 Task: Find connections with filter location Mansfield with filter topic #Genderwith filter profile language French with filter current company Orient Electric with filter school LISAA - L'Institut Supérieur des Arts Appliqués. with filter industry Turned Products and Fastener Manufacturing with filter service category Interaction Design with filter keywords title Cruise Ship Attendant
Action: Mouse moved to (561, 93)
Screenshot: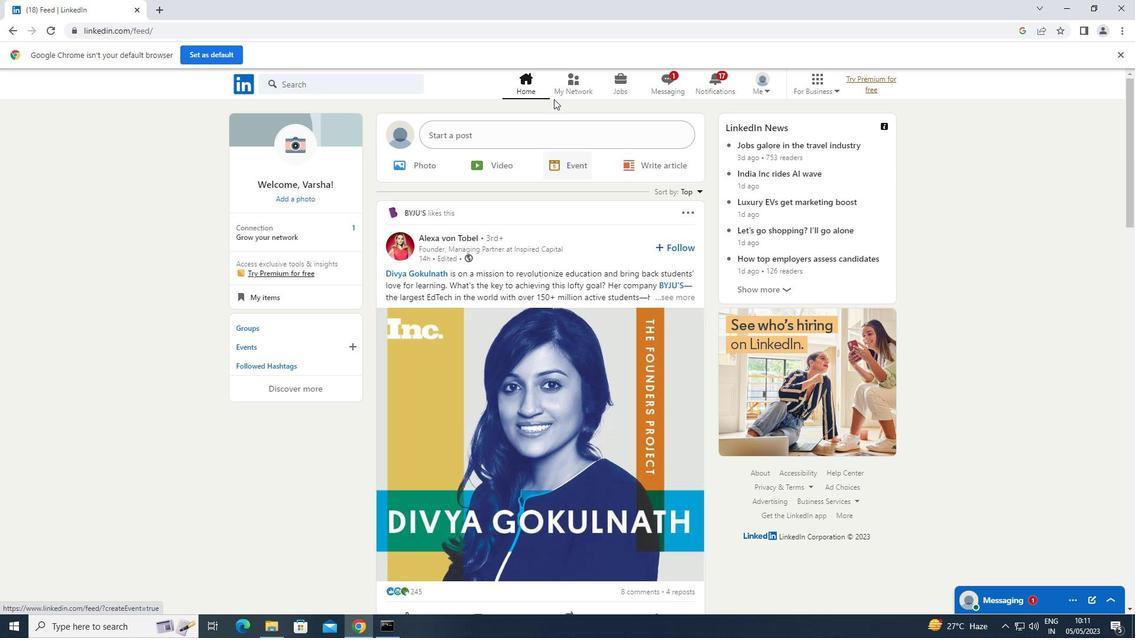 
Action: Mouse pressed left at (561, 93)
Screenshot: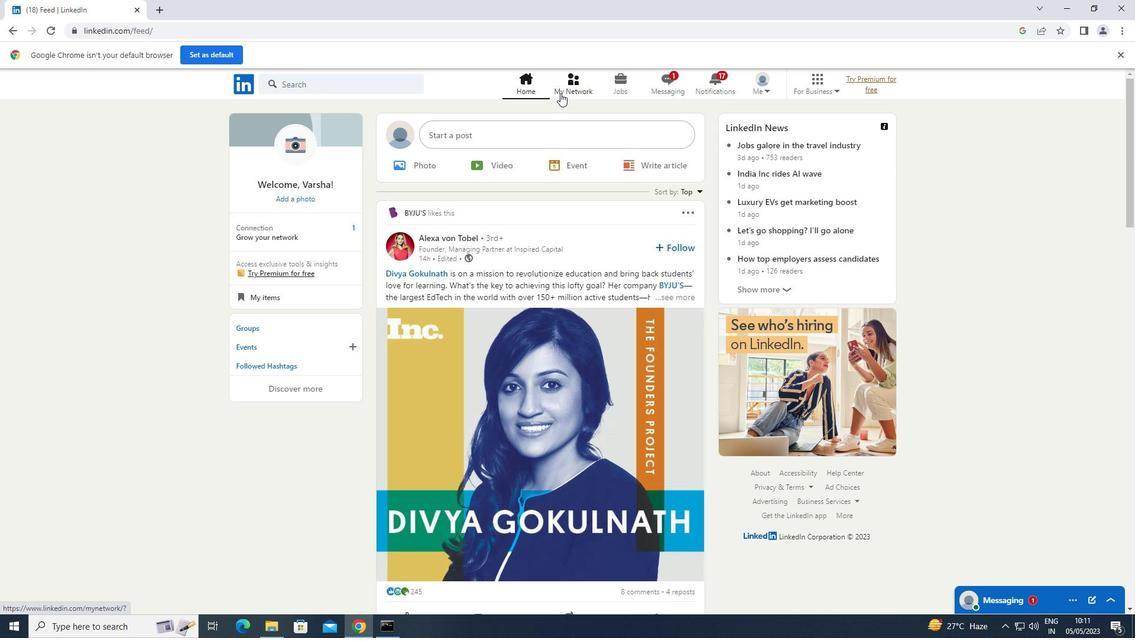 
Action: Mouse moved to (319, 149)
Screenshot: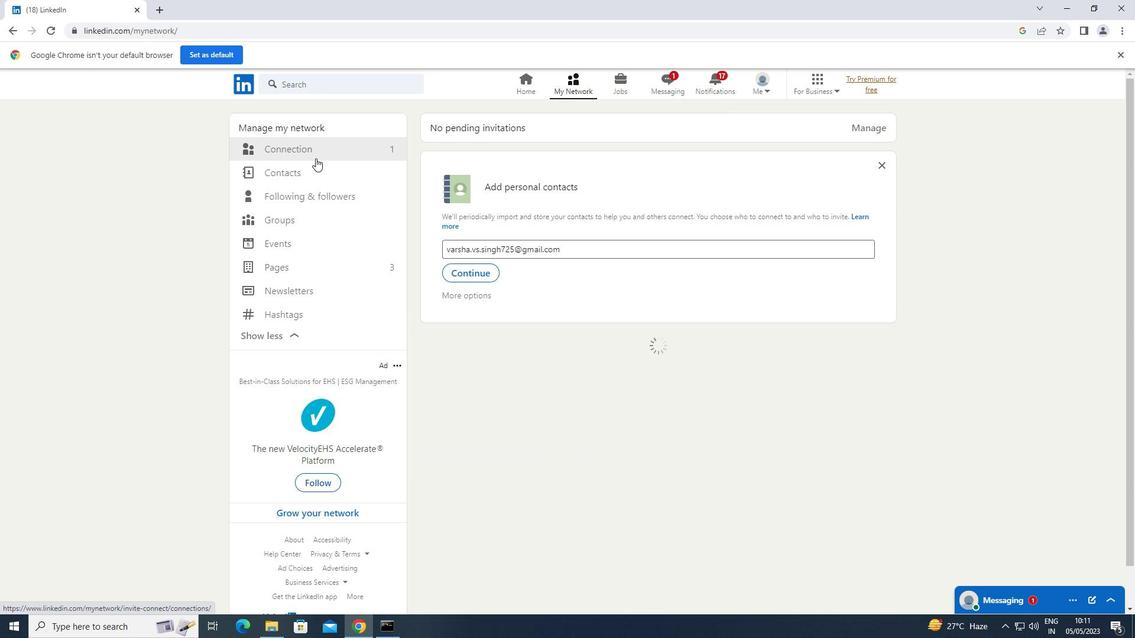 
Action: Mouse pressed left at (319, 149)
Screenshot: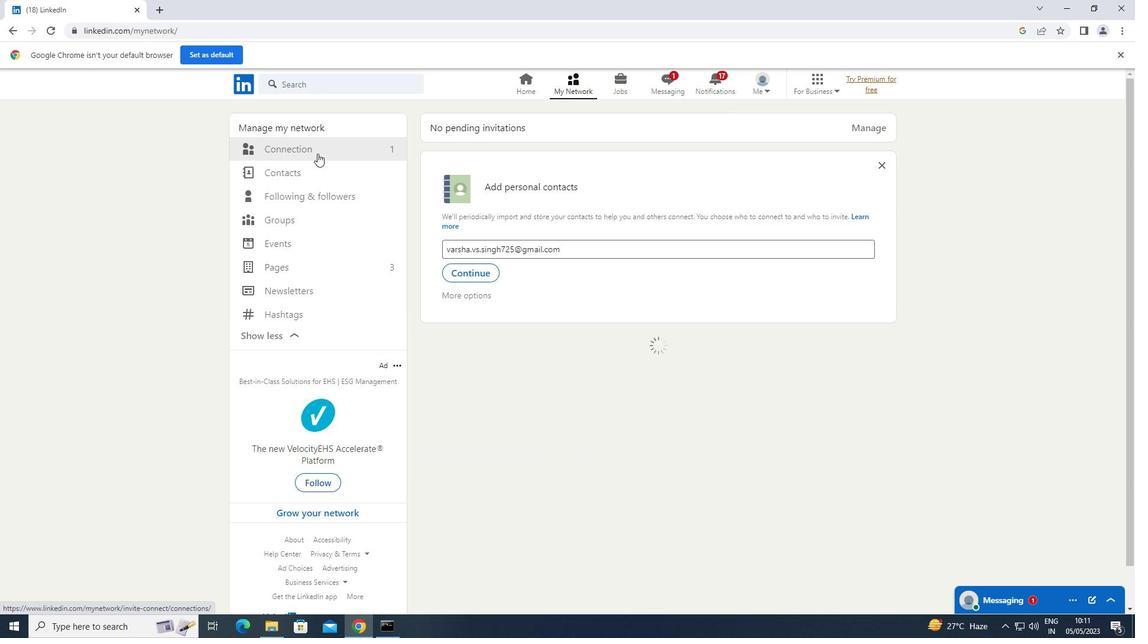 
Action: Mouse moved to (664, 152)
Screenshot: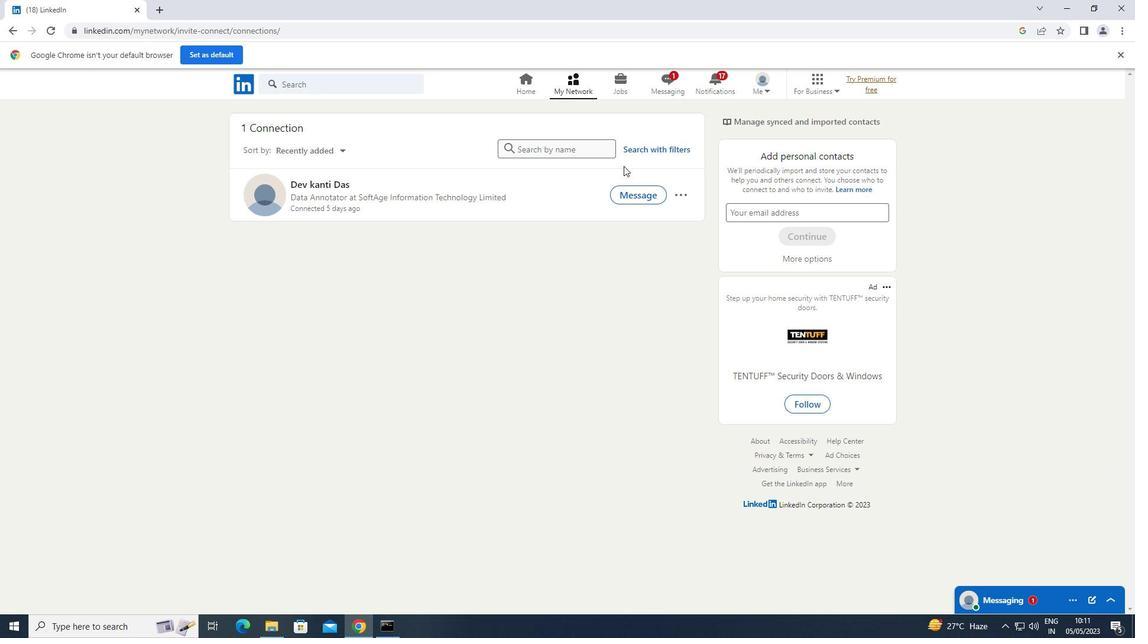 
Action: Mouse pressed left at (664, 152)
Screenshot: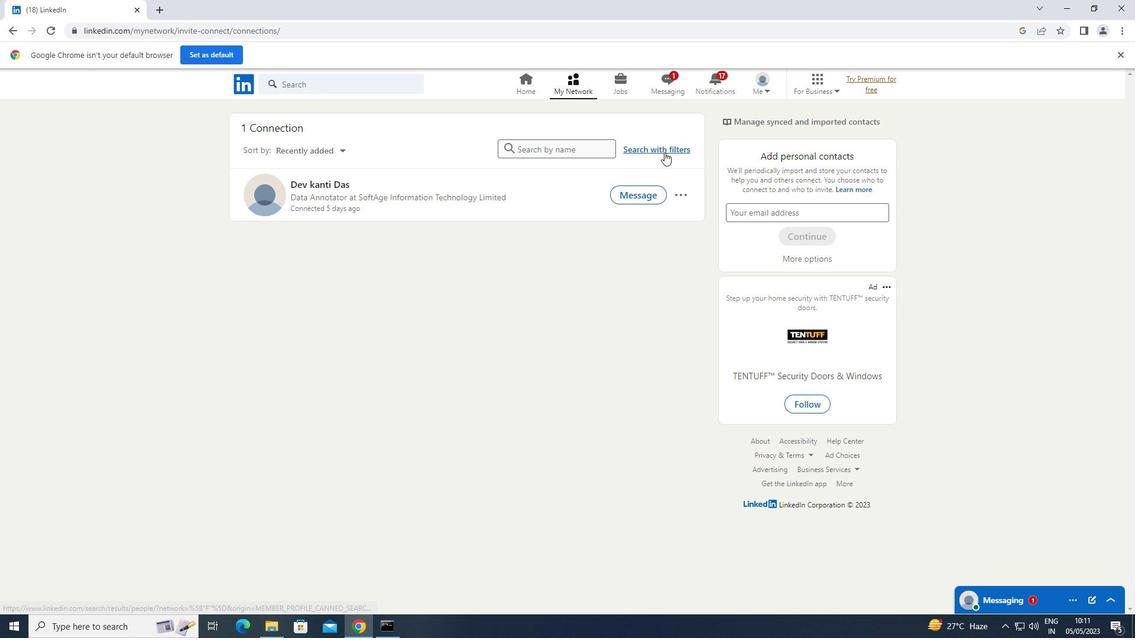 
Action: Mouse moved to (615, 119)
Screenshot: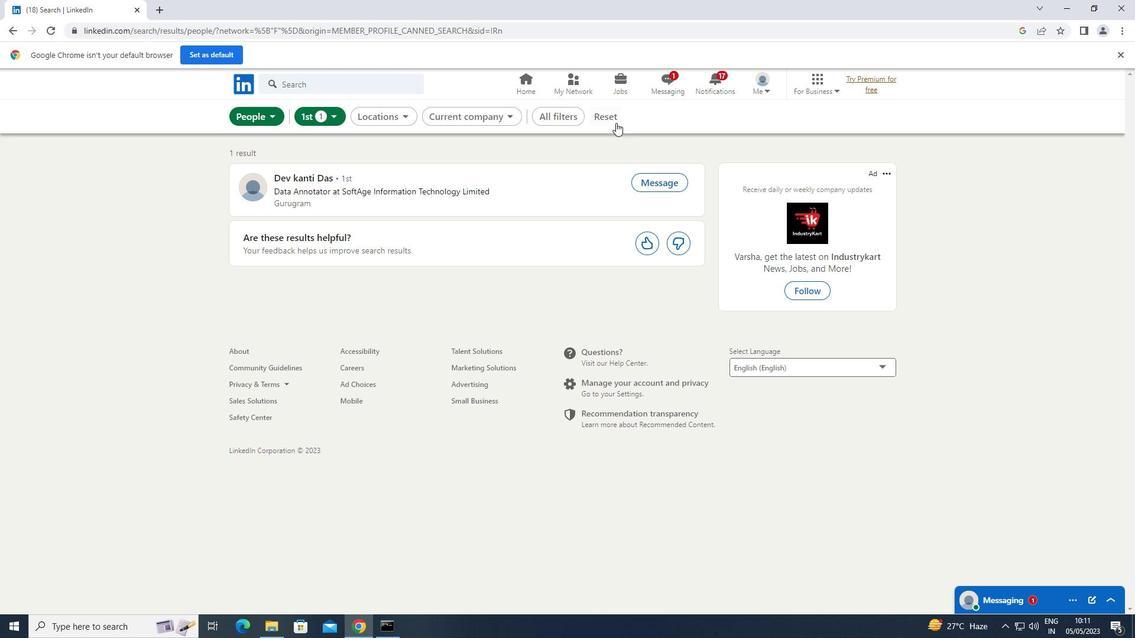 
Action: Mouse pressed left at (615, 119)
Screenshot: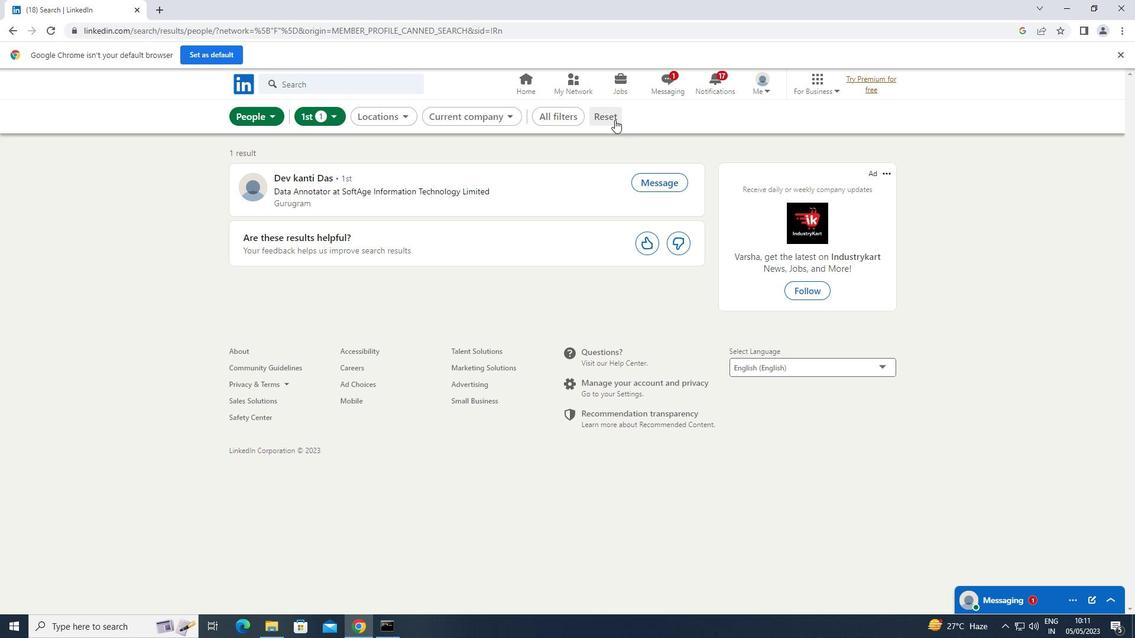 
Action: Mouse moved to (592, 120)
Screenshot: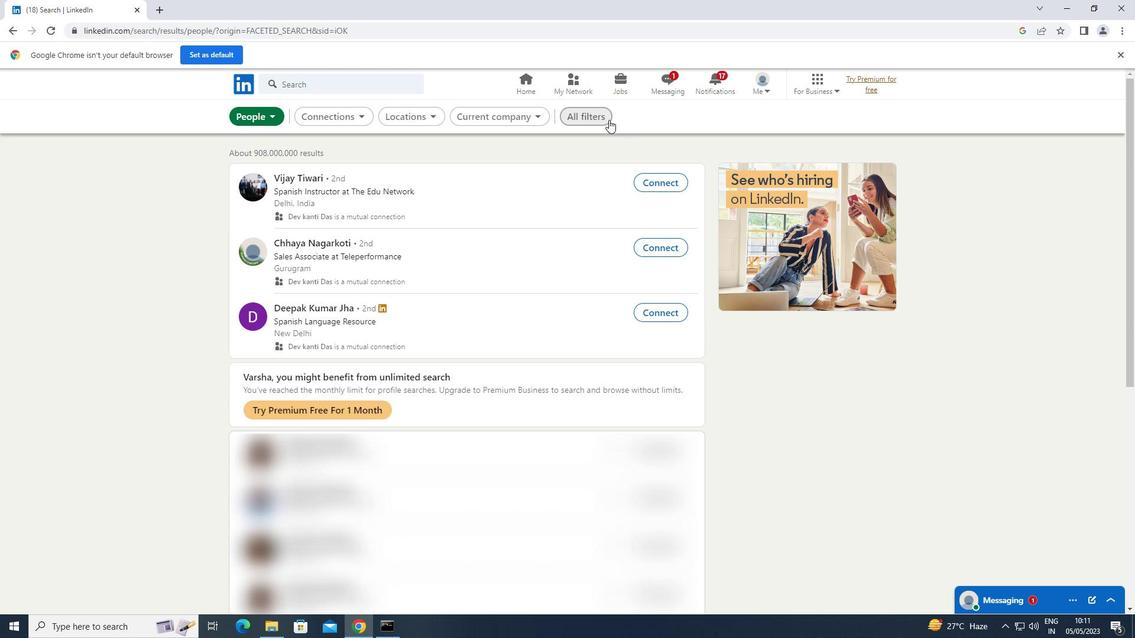 
Action: Mouse pressed left at (592, 120)
Screenshot: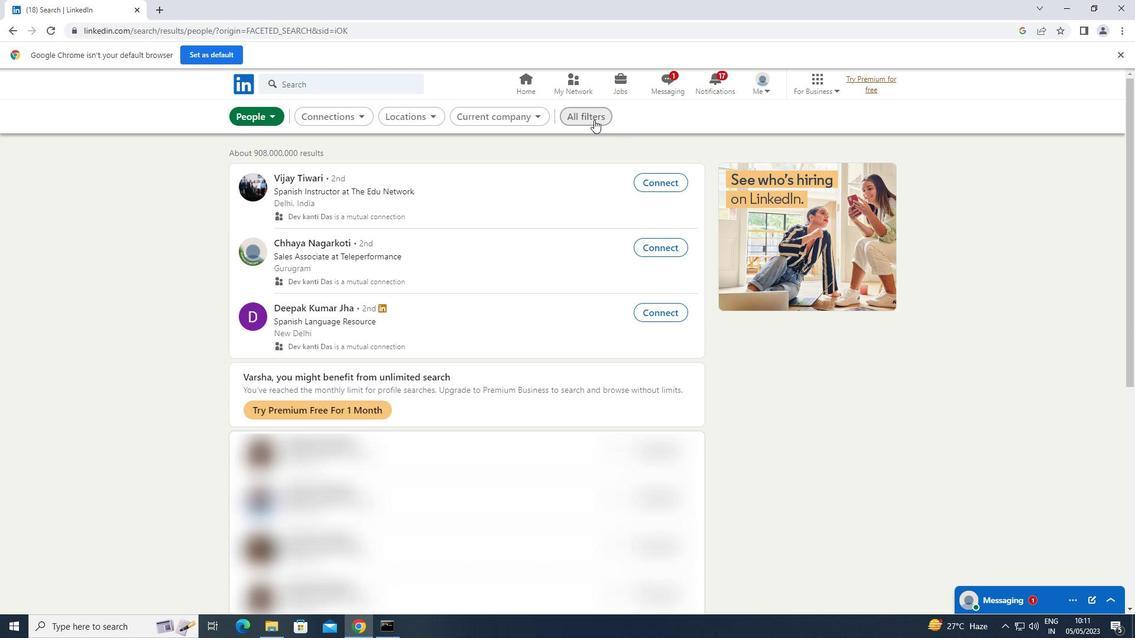 
Action: Mouse moved to (790, 264)
Screenshot: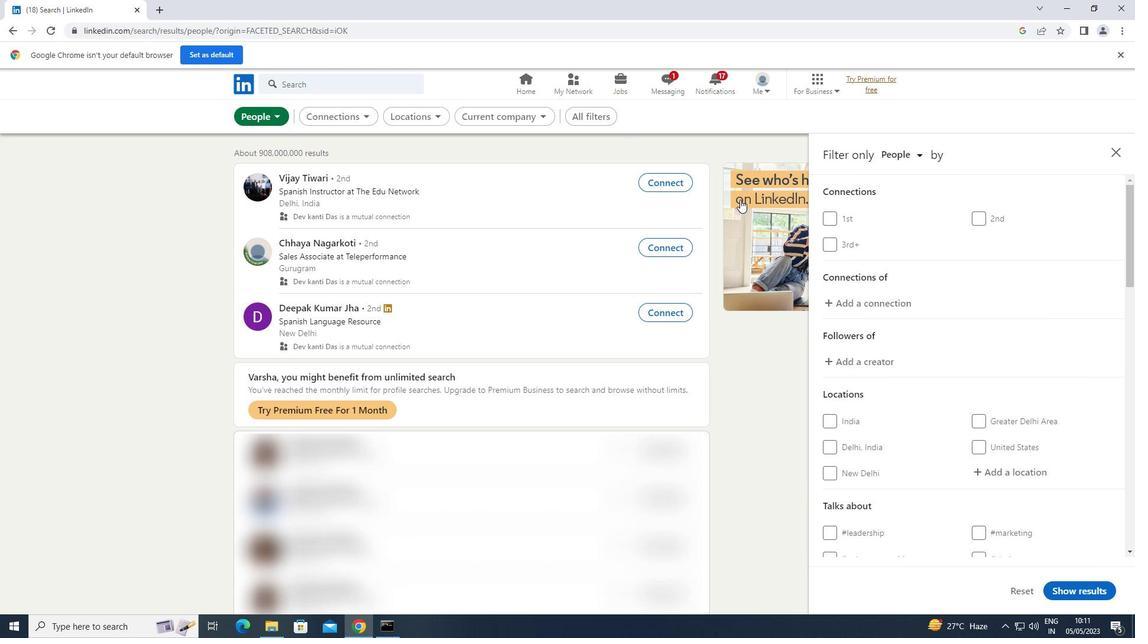 
Action: Mouse scrolled (790, 263) with delta (0, 0)
Screenshot: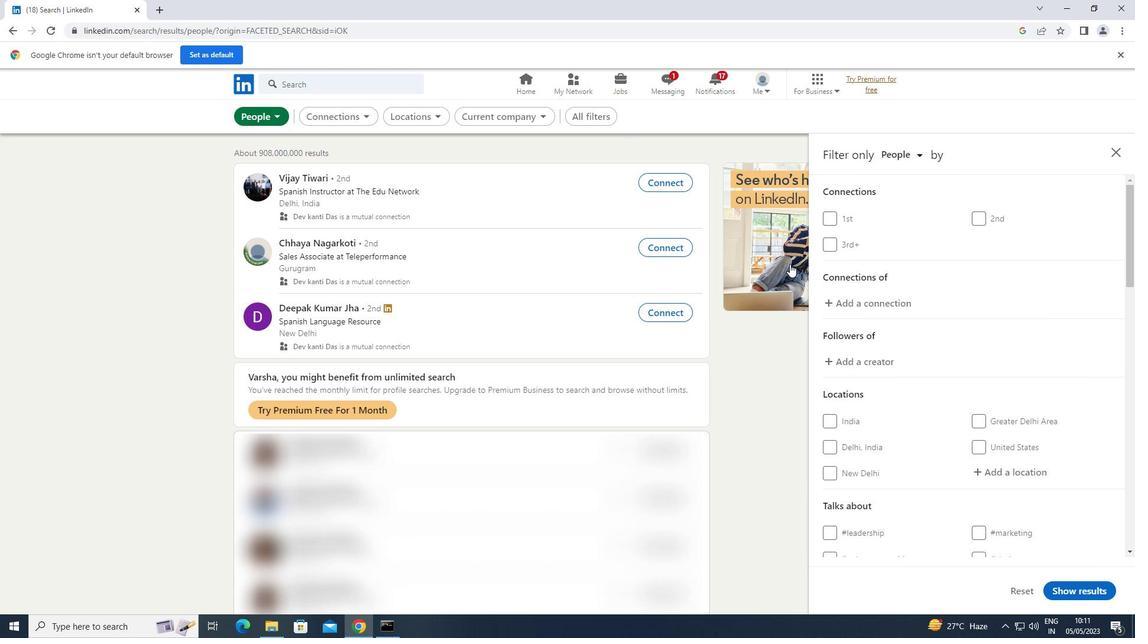 
Action: Mouse scrolled (790, 263) with delta (0, 0)
Screenshot: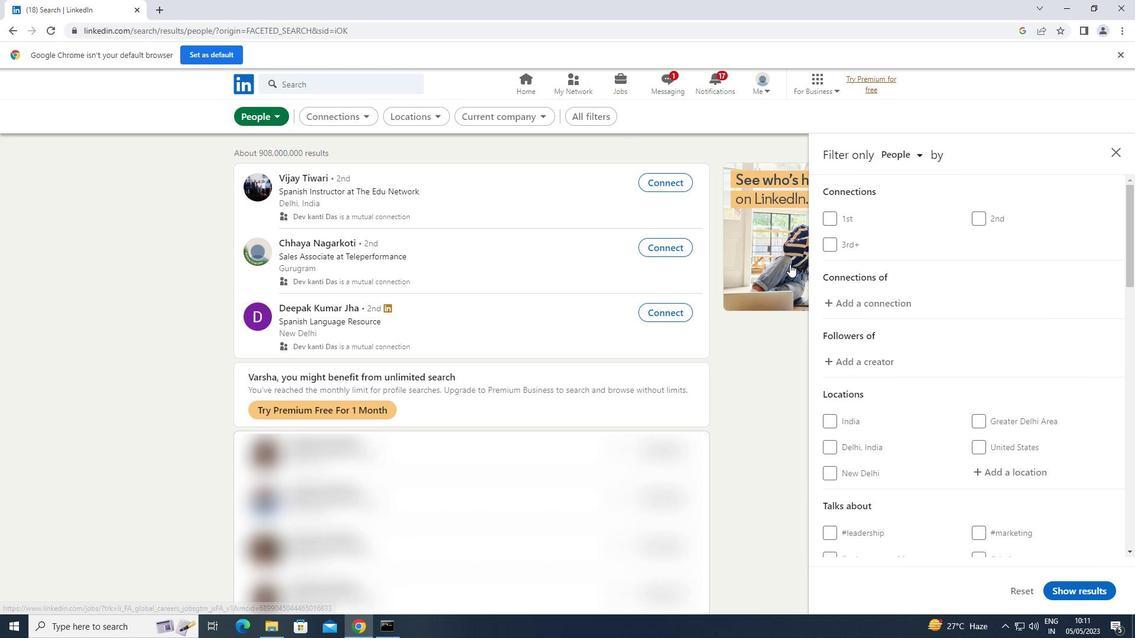 
Action: Mouse moved to (1009, 474)
Screenshot: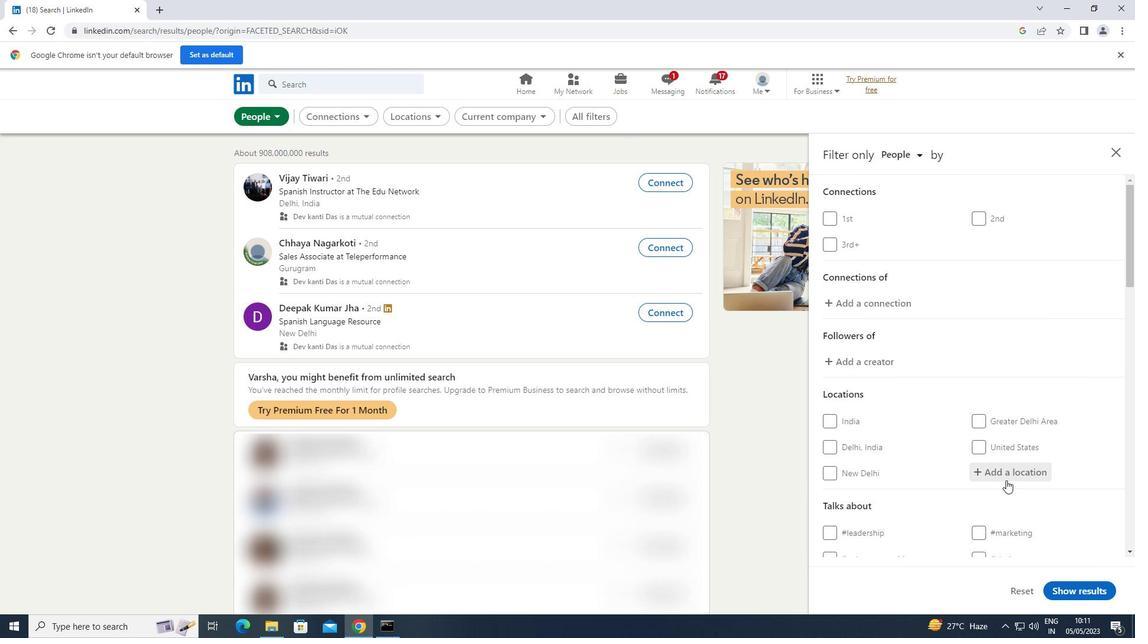 
Action: Mouse pressed left at (1009, 474)
Screenshot: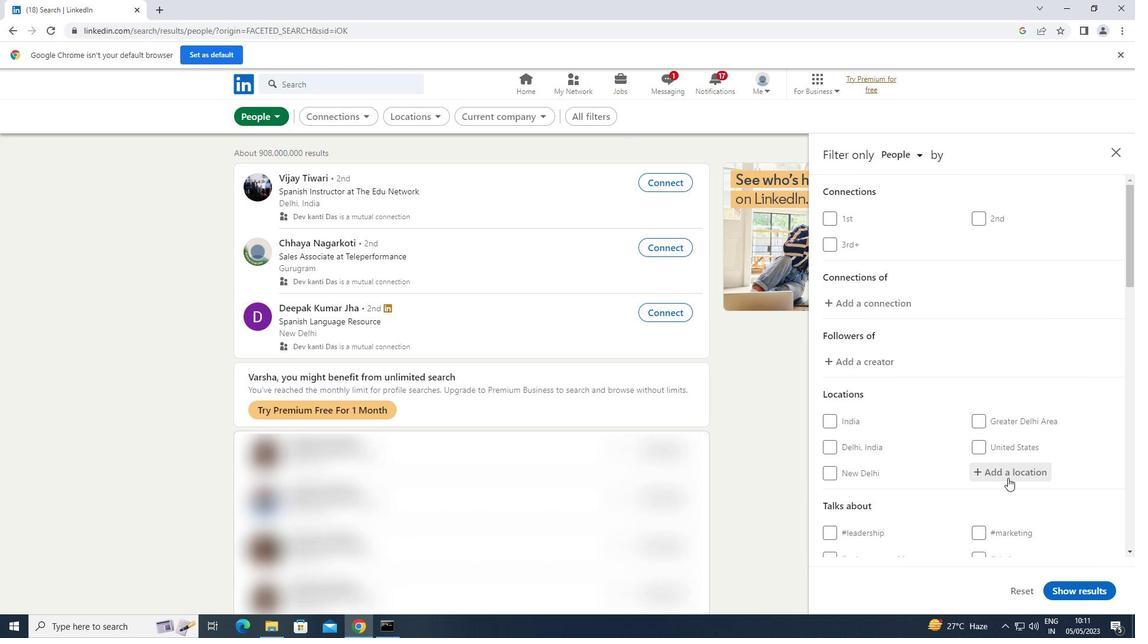 
Action: Key pressed <Key.shift>MANSFIELD
Screenshot: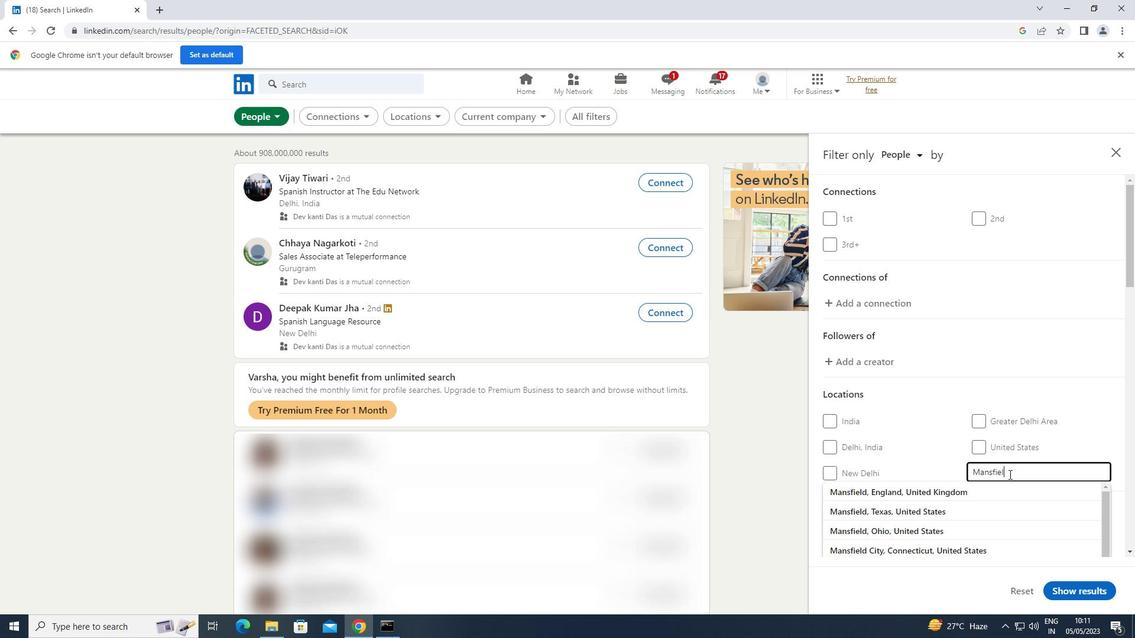 
Action: Mouse scrolled (1009, 474) with delta (0, 0)
Screenshot: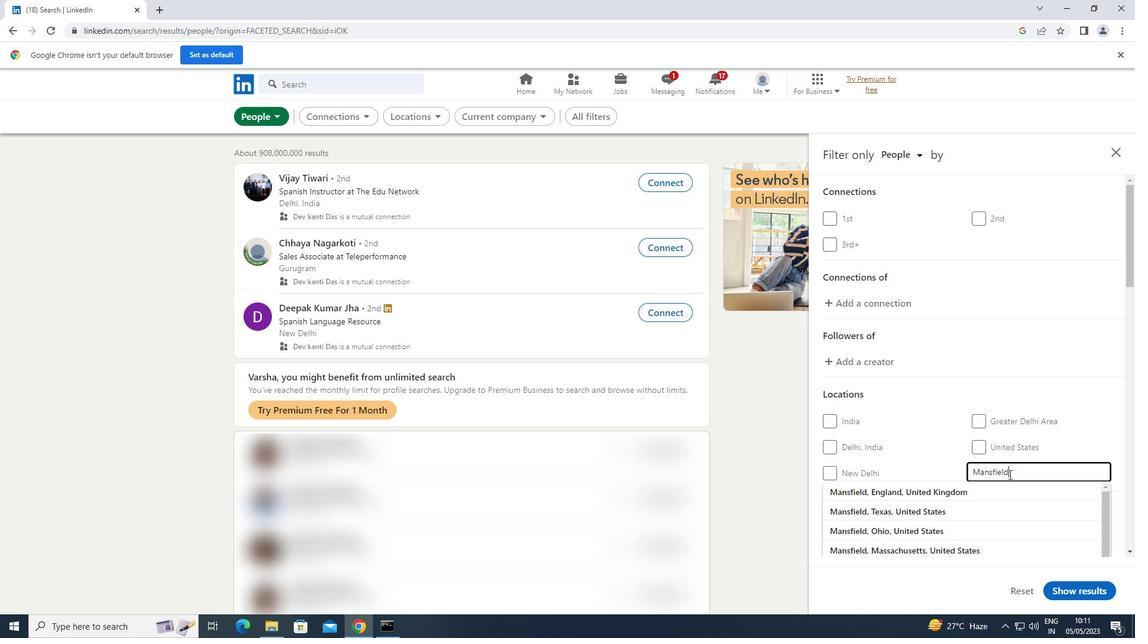 
Action: Mouse scrolled (1009, 474) with delta (0, 0)
Screenshot: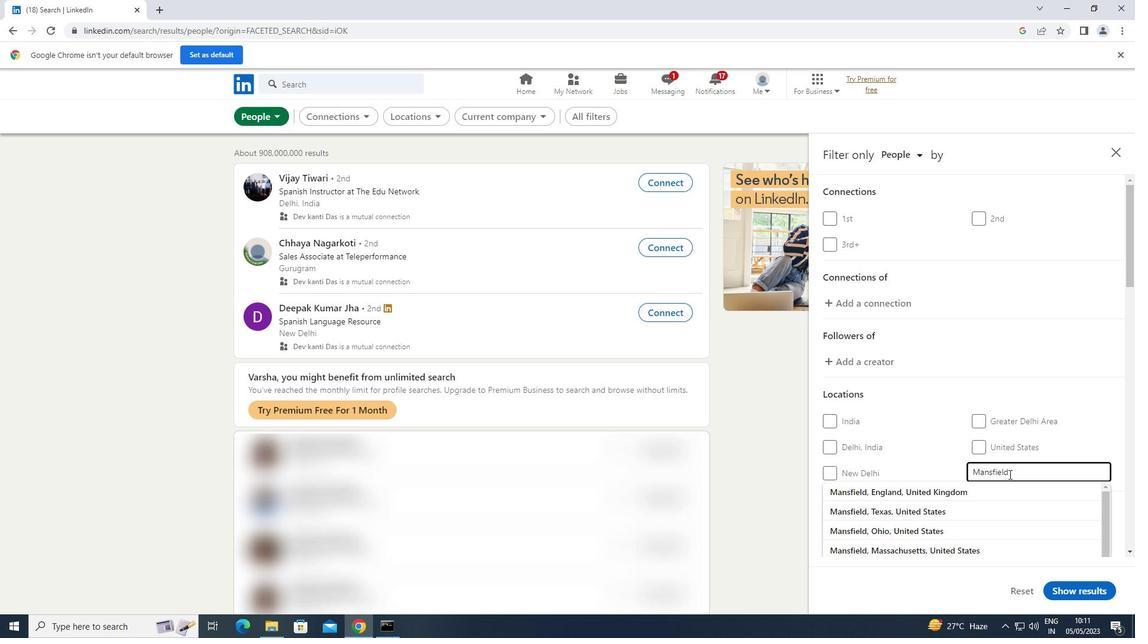 
Action: Key pressed <Key.enter>
Screenshot: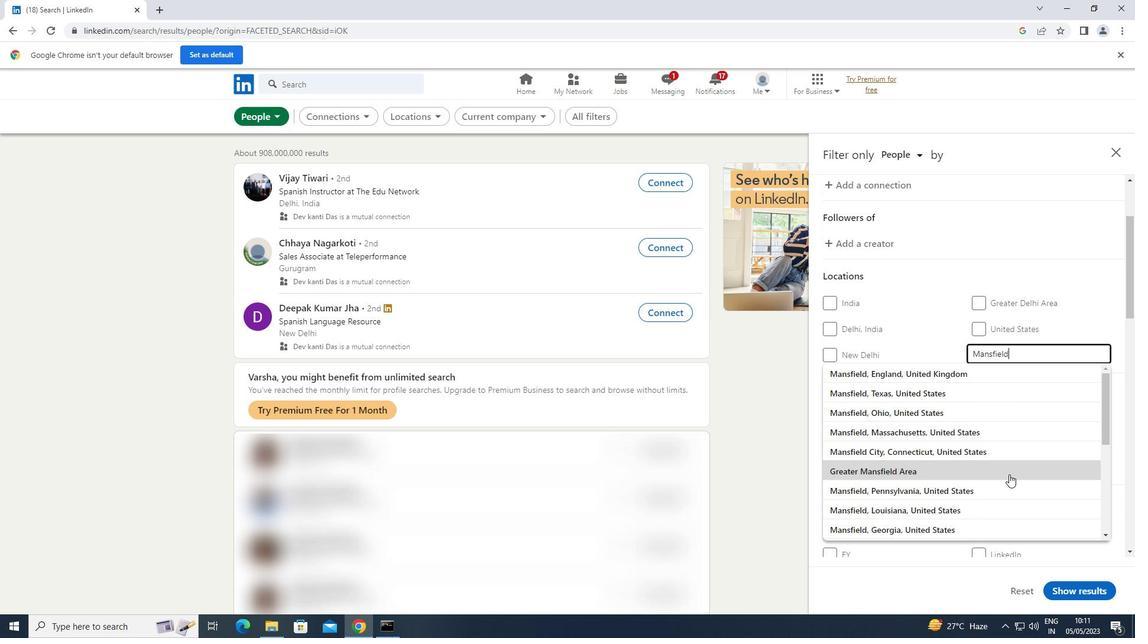 
Action: Mouse pressed left at (1009, 474)
Screenshot: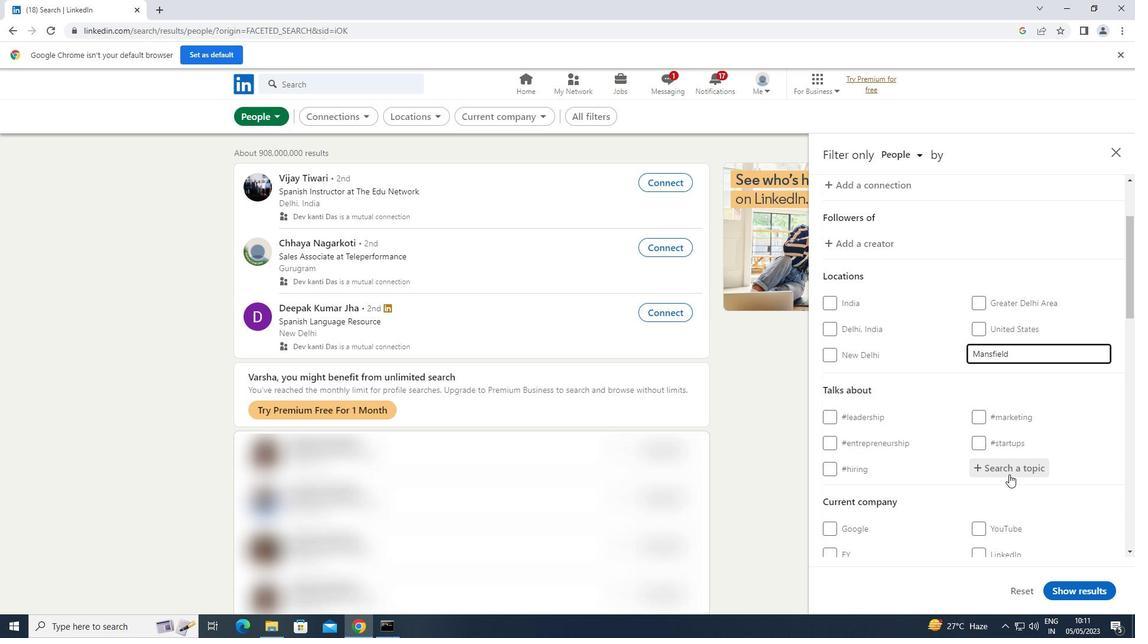 
Action: Key pressed <Key.shift>#<Key.shift>GENDER
Screenshot: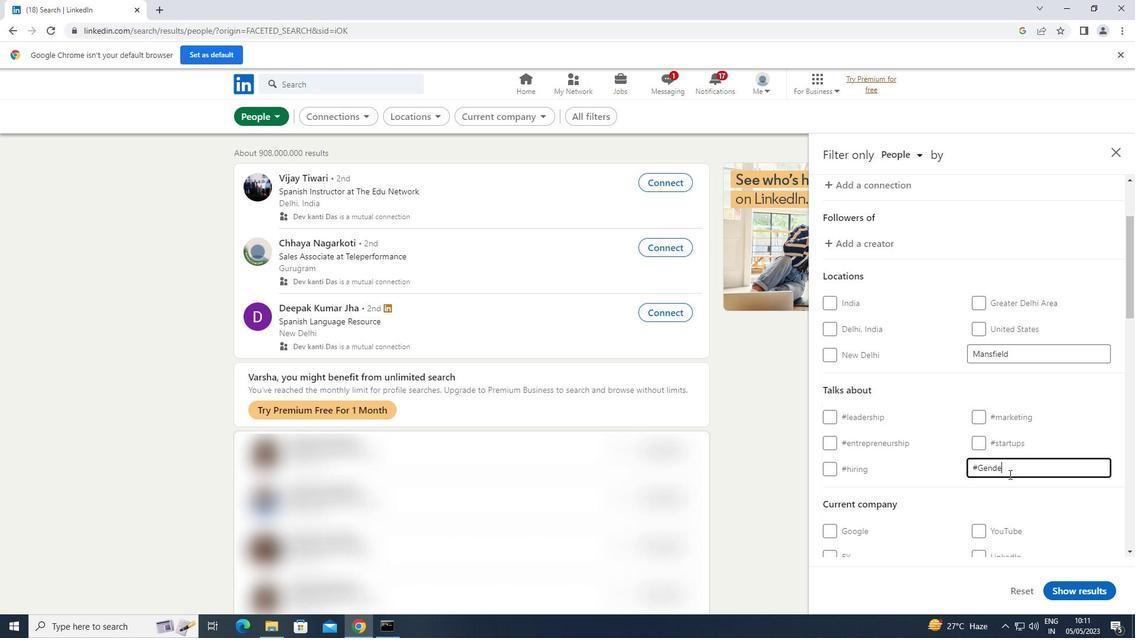 
Action: Mouse scrolled (1009, 474) with delta (0, 0)
Screenshot: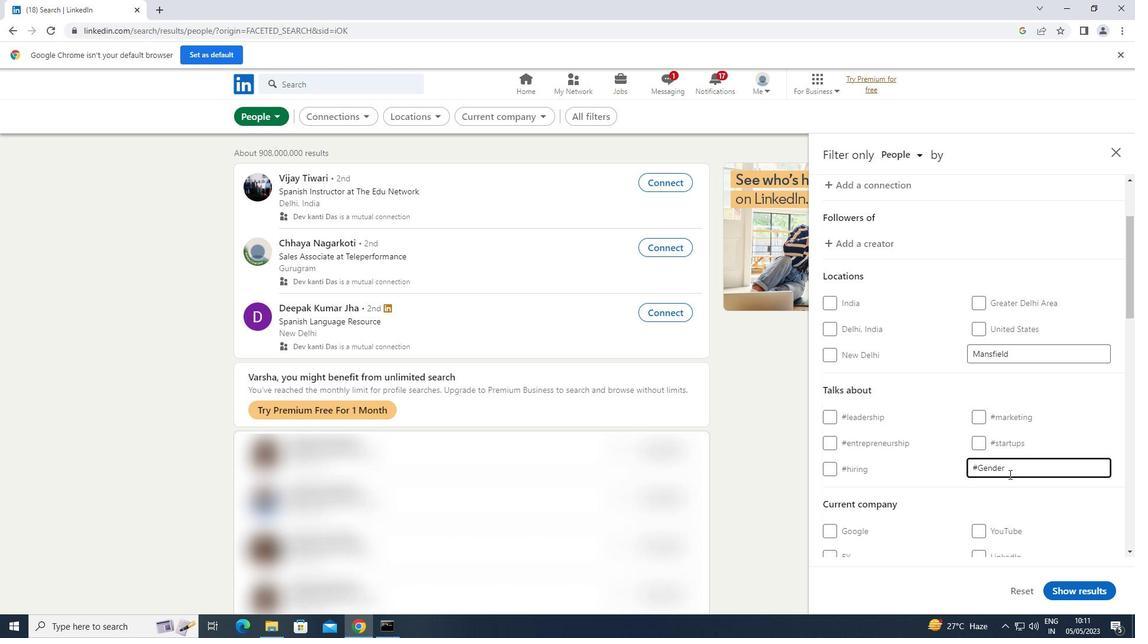 
Action: Mouse scrolled (1009, 474) with delta (0, 0)
Screenshot: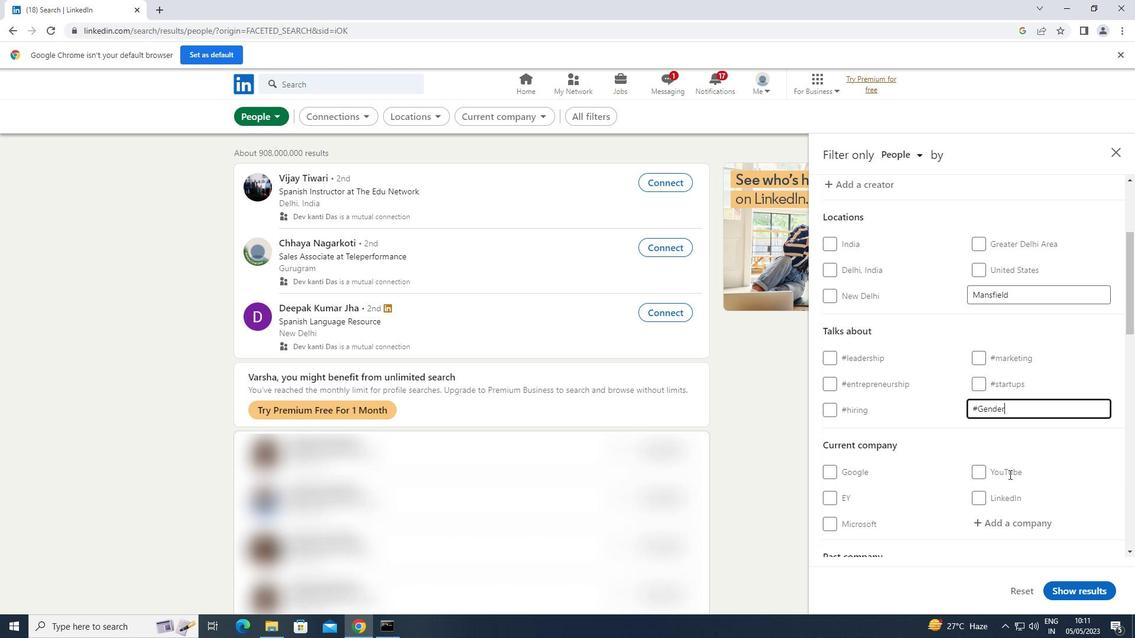 
Action: Mouse scrolled (1009, 474) with delta (0, 0)
Screenshot: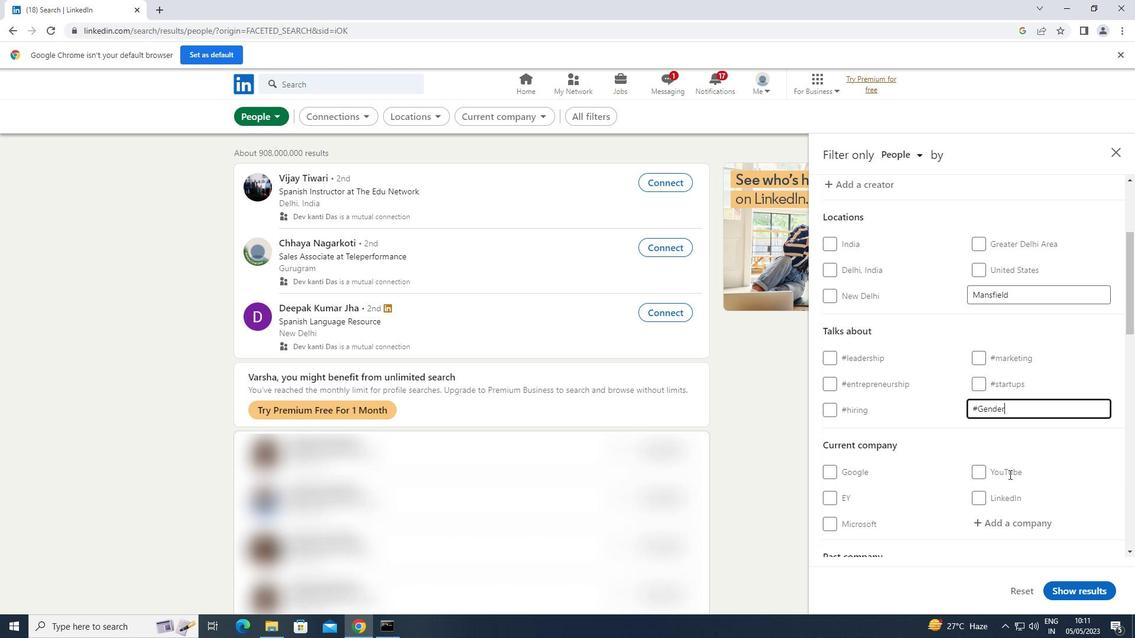 
Action: Mouse scrolled (1009, 474) with delta (0, 0)
Screenshot: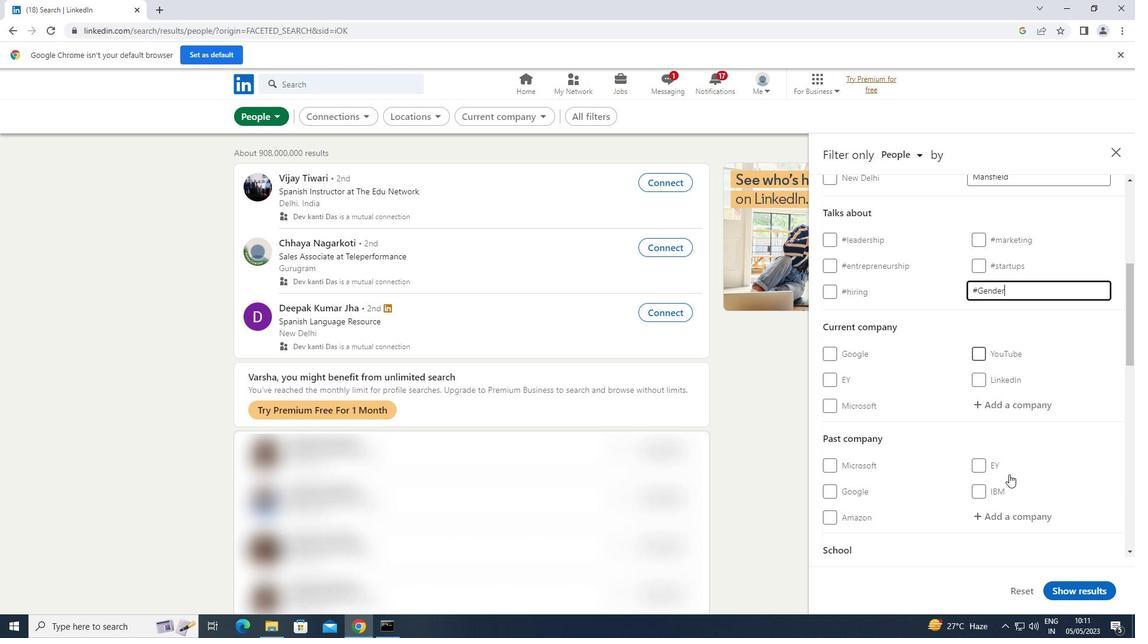 
Action: Mouse scrolled (1009, 474) with delta (0, 0)
Screenshot: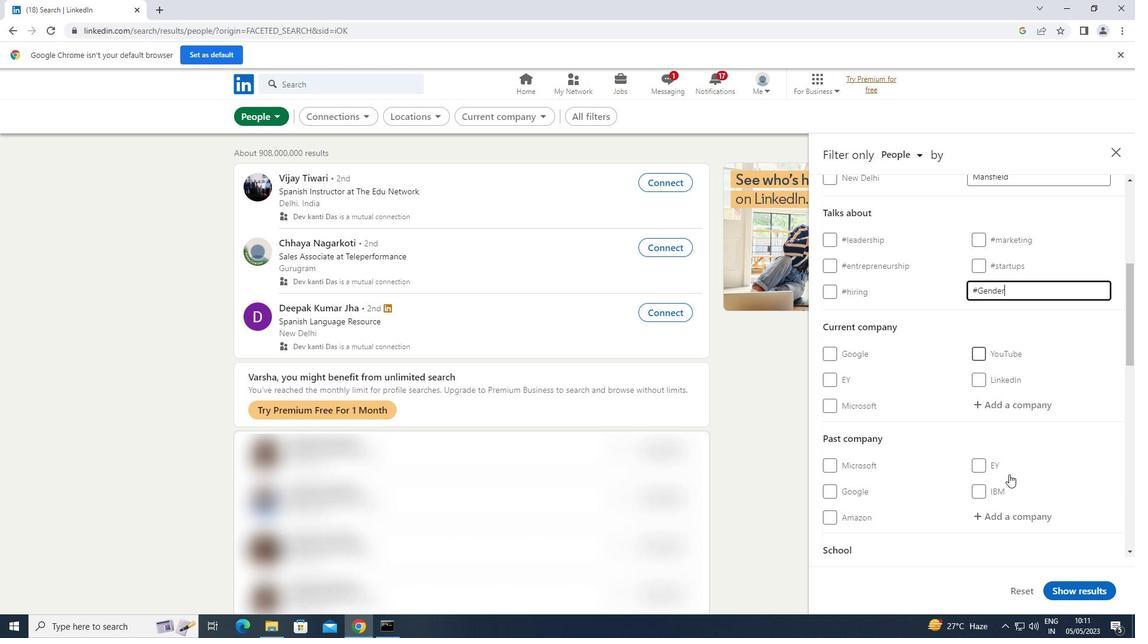 
Action: Mouse scrolled (1009, 474) with delta (0, 0)
Screenshot: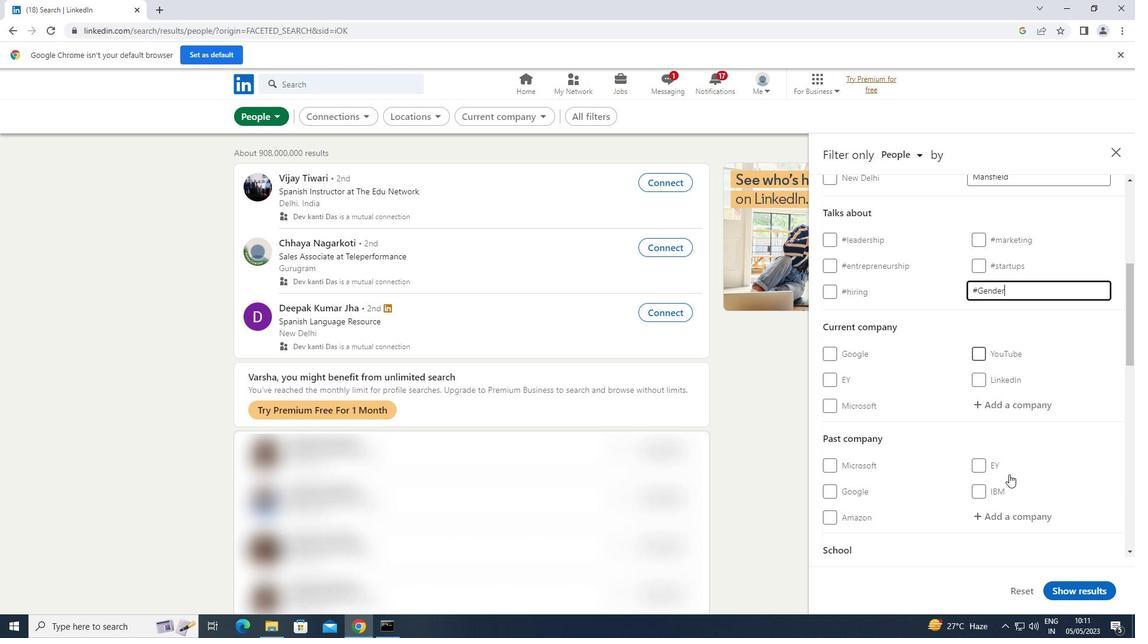 
Action: Mouse scrolled (1009, 474) with delta (0, 0)
Screenshot: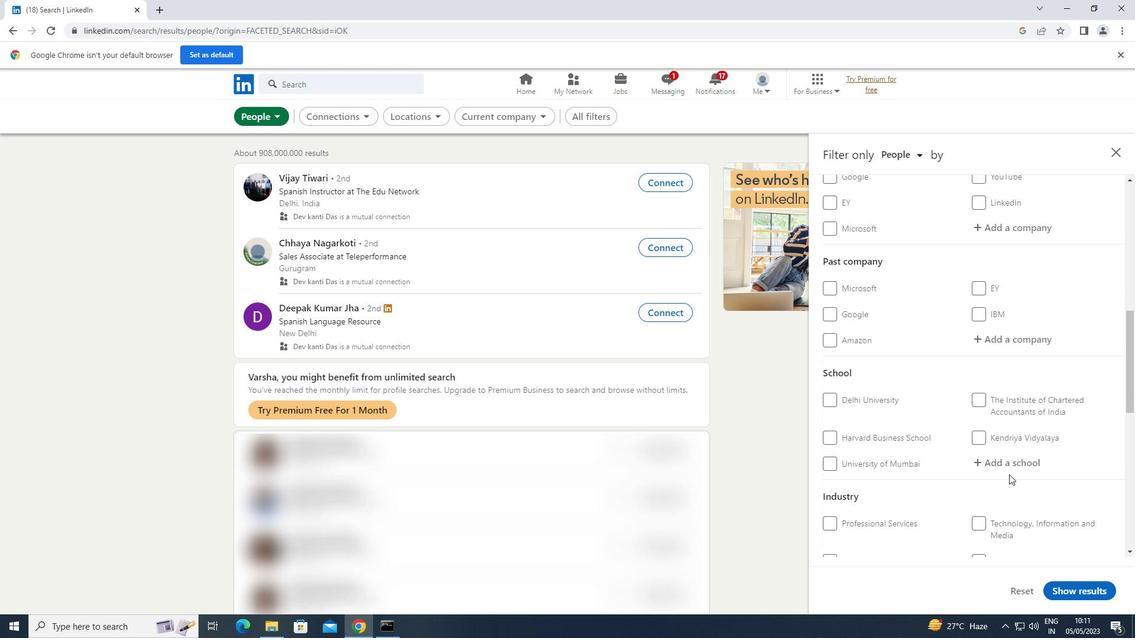 
Action: Mouse scrolled (1009, 474) with delta (0, 0)
Screenshot: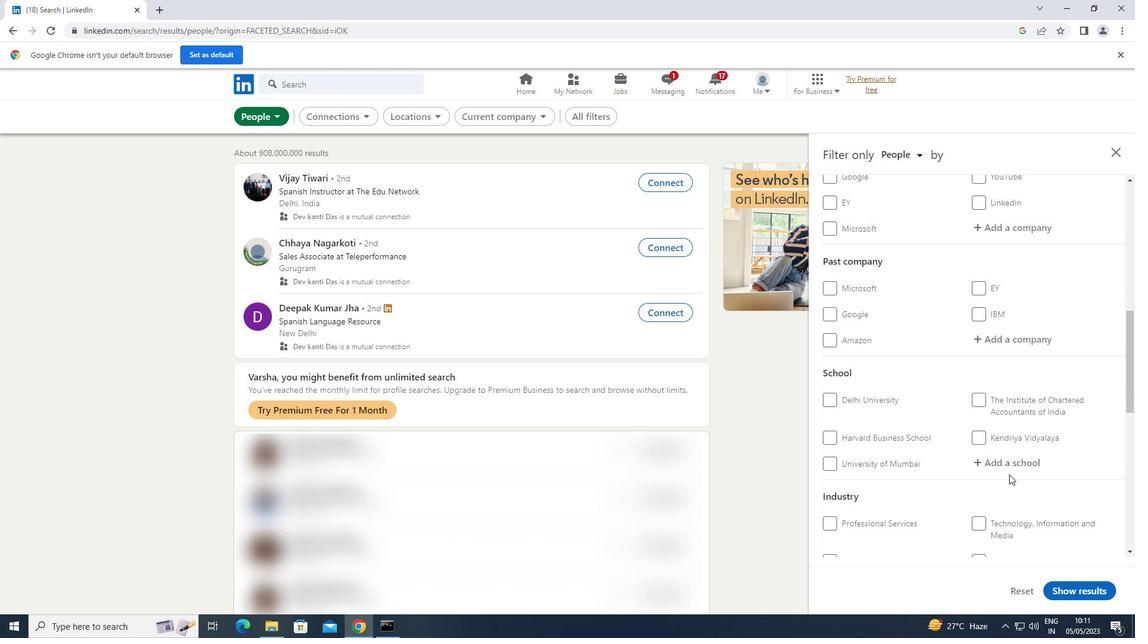 
Action: Mouse scrolled (1009, 474) with delta (0, 0)
Screenshot: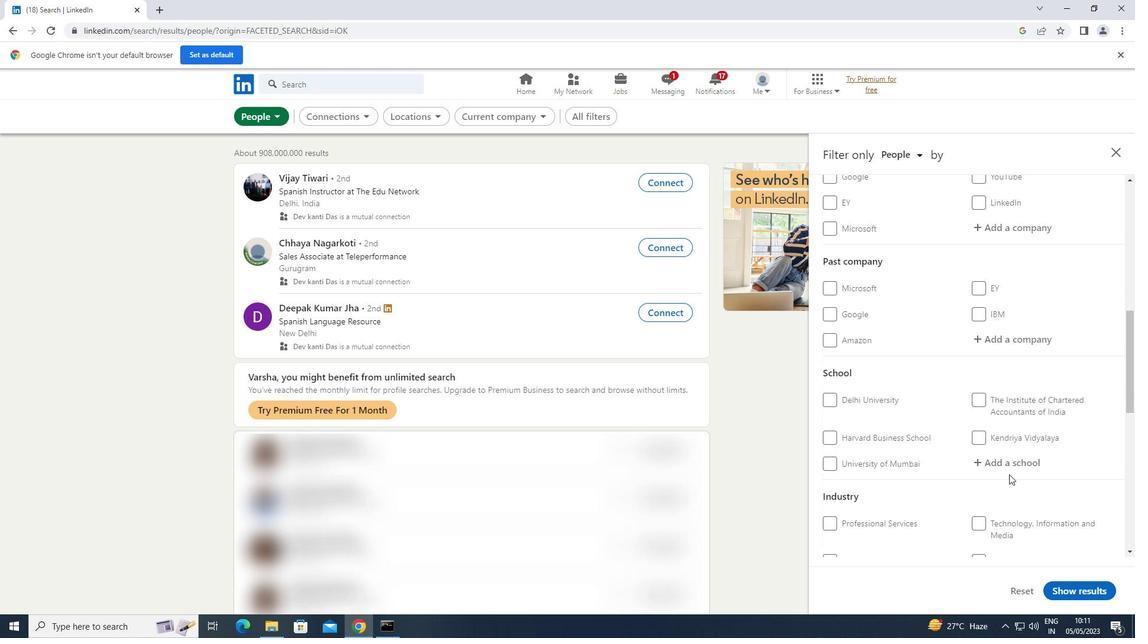 
Action: Mouse scrolled (1009, 474) with delta (0, 0)
Screenshot: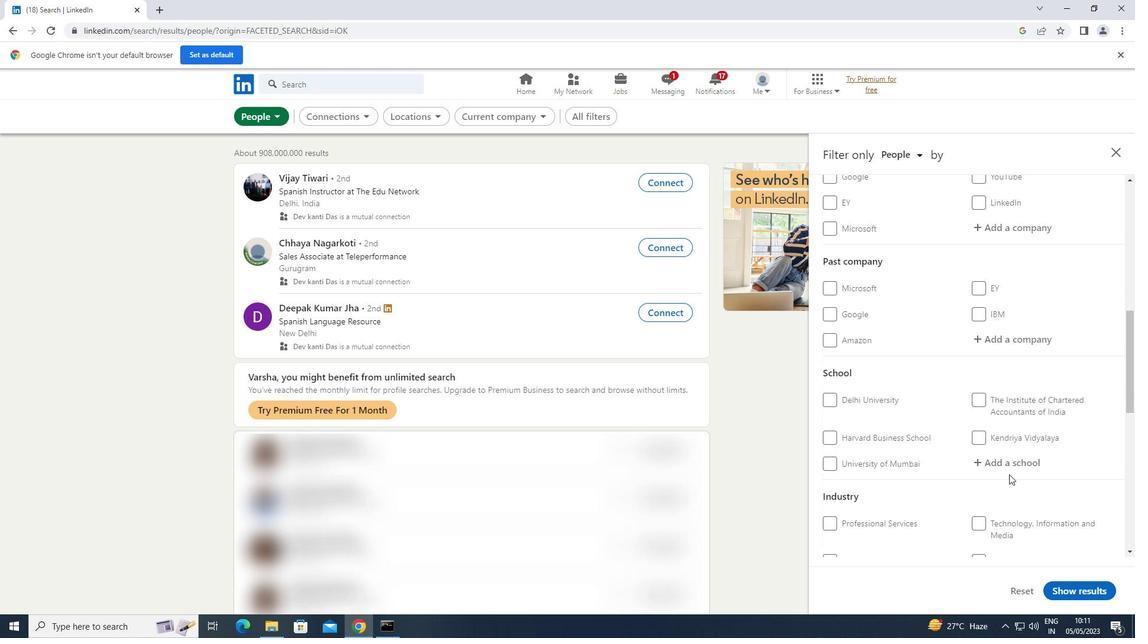 
Action: Mouse scrolled (1009, 474) with delta (0, 0)
Screenshot: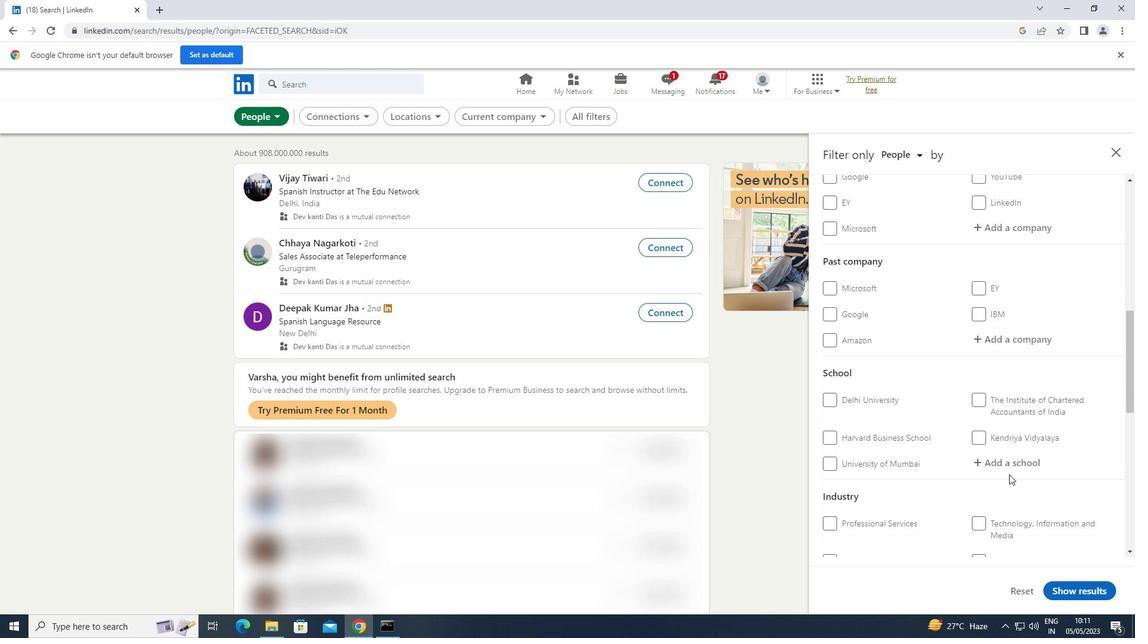 
Action: Mouse scrolled (1009, 474) with delta (0, 0)
Screenshot: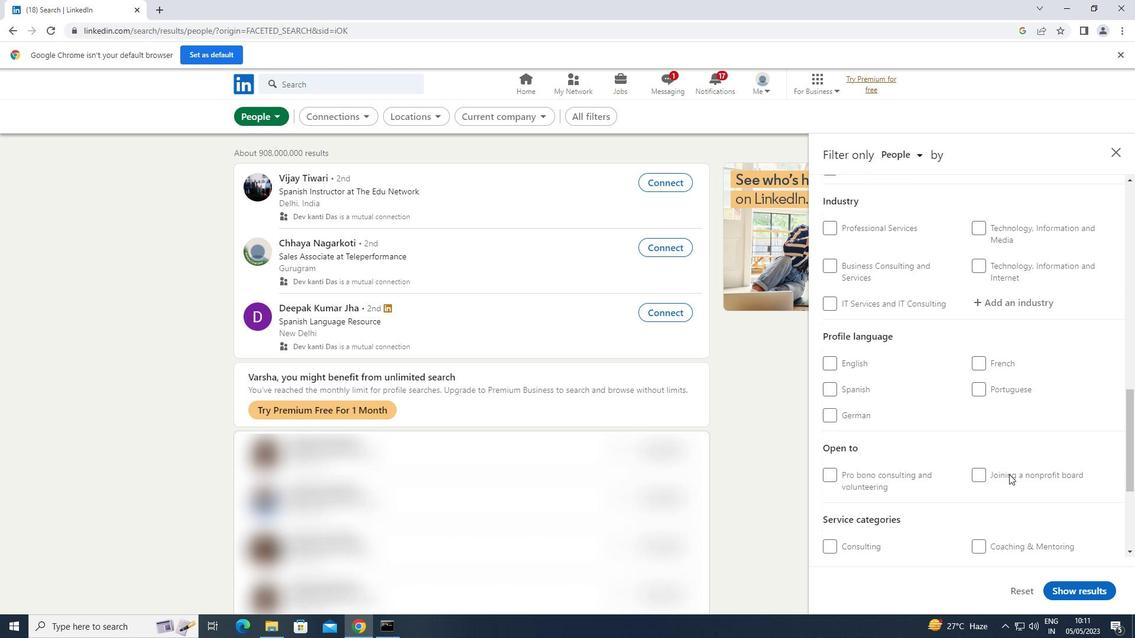 
Action: Mouse scrolled (1009, 474) with delta (0, 0)
Screenshot: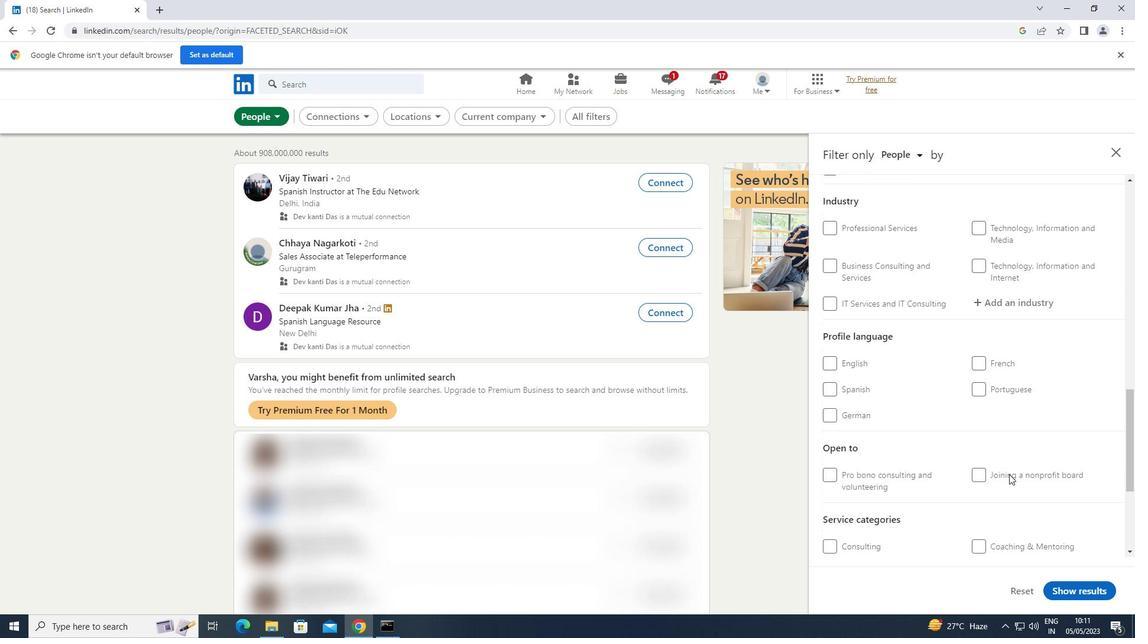 
Action: Mouse scrolled (1009, 474) with delta (0, 0)
Screenshot: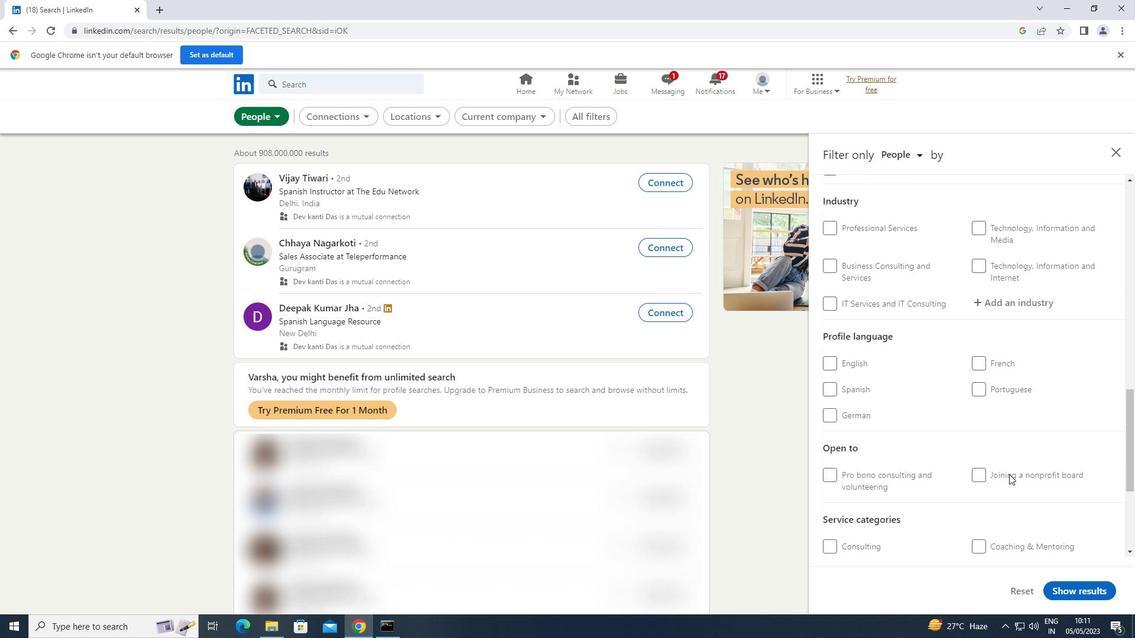 
Action: Mouse scrolled (1009, 474) with delta (0, 0)
Screenshot: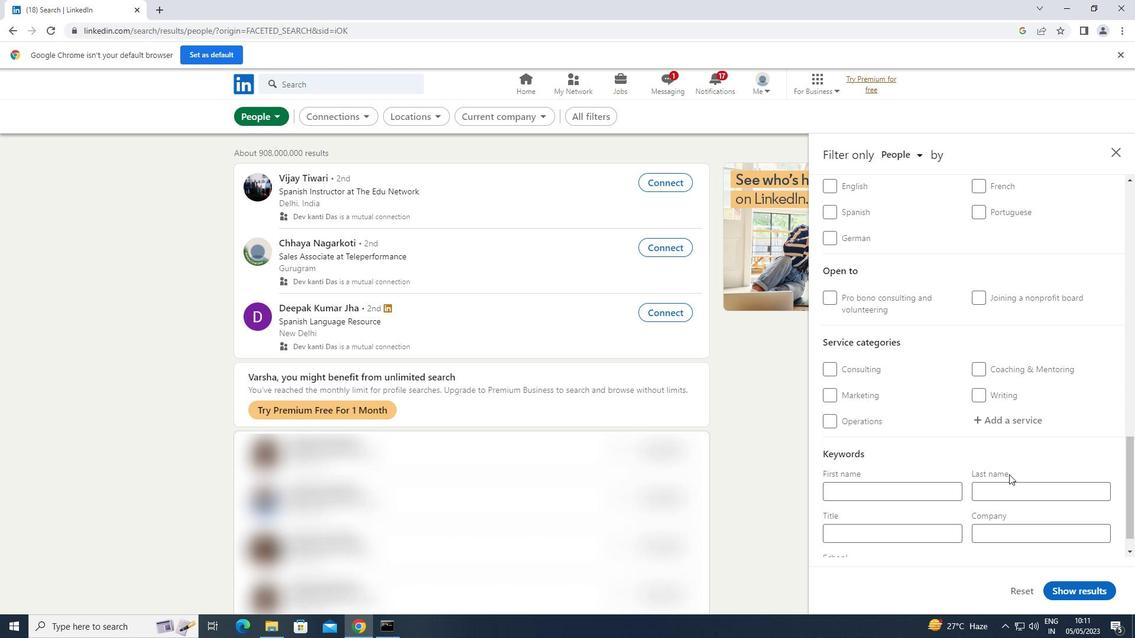 
Action: Mouse scrolled (1009, 474) with delta (0, 0)
Screenshot: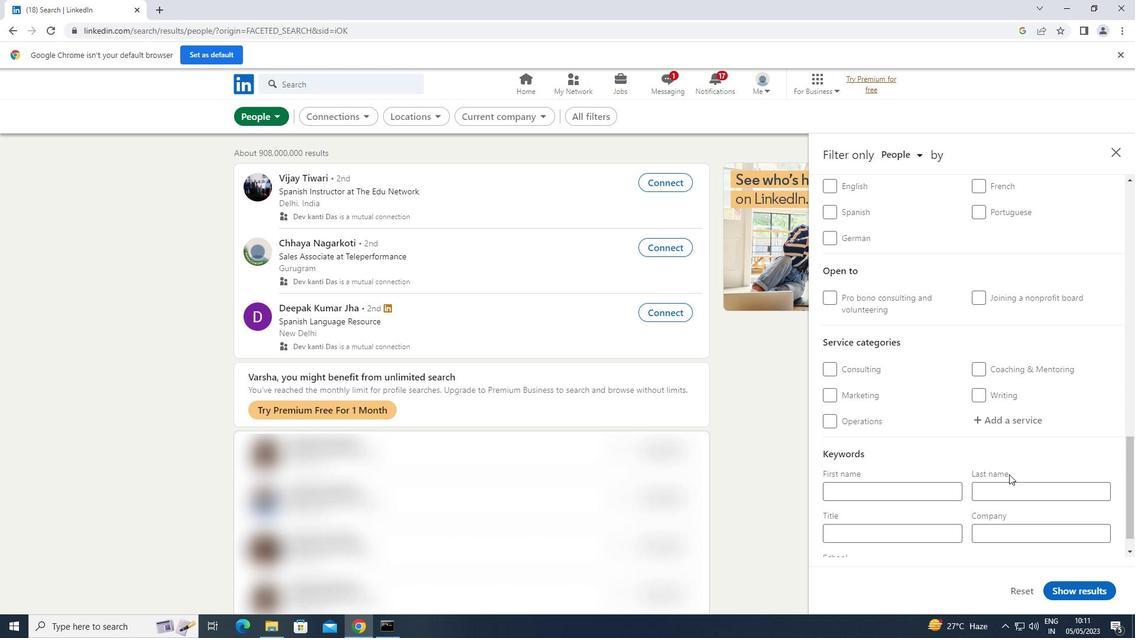 
Action: Mouse moved to (861, 309)
Screenshot: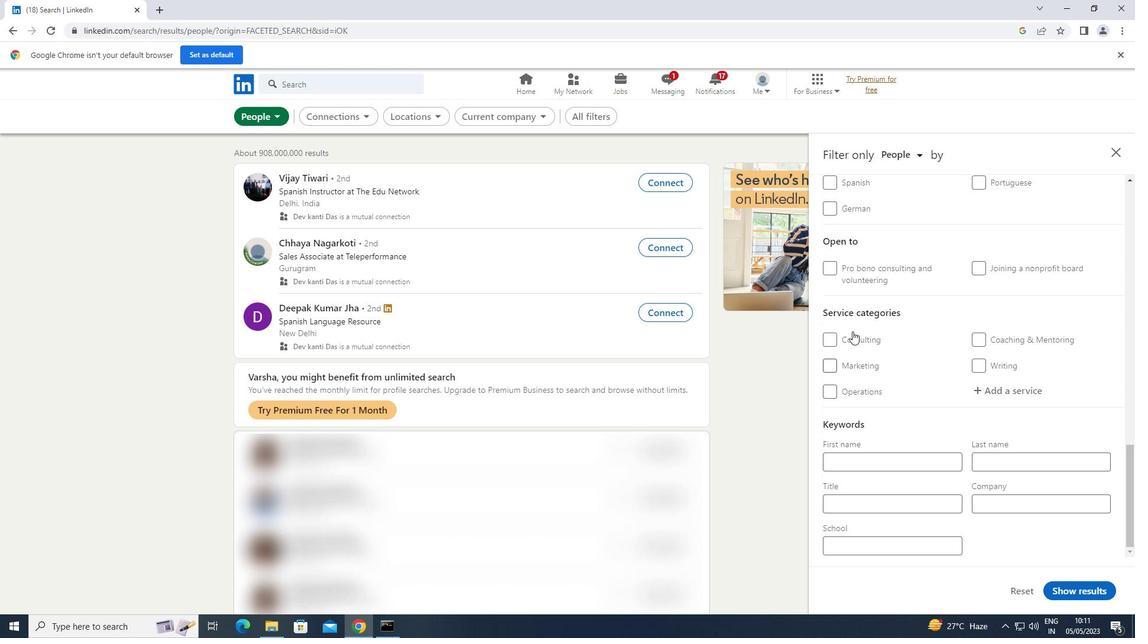 
Action: Mouse scrolled (861, 310) with delta (0, 0)
Screenshot: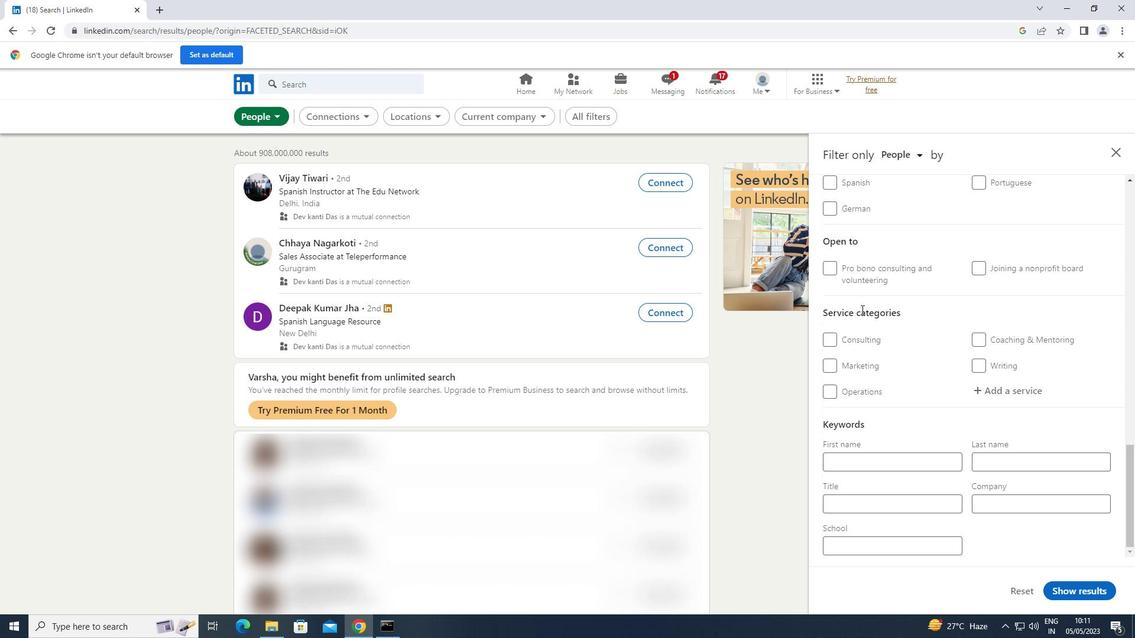 
Action: Mouse moved to (978, 215)
Screenshot: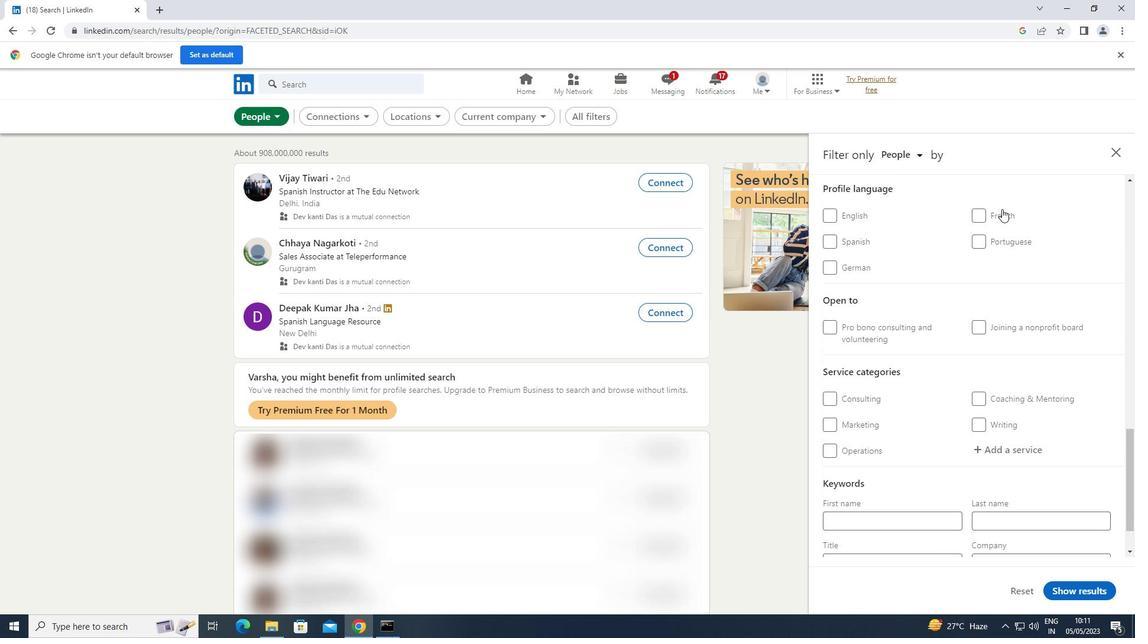 
Action: Mouse pressed left at (978, 215)
Screenshot: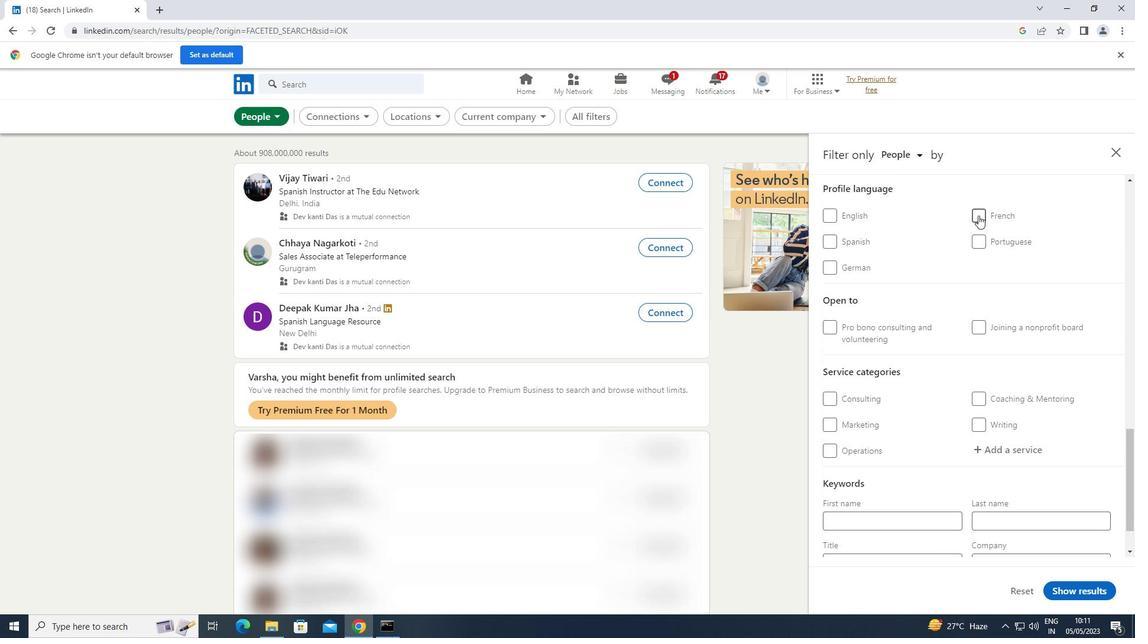 
Action: Mouse scrolled (978, 216) with delta (0, 0)
Screenshot: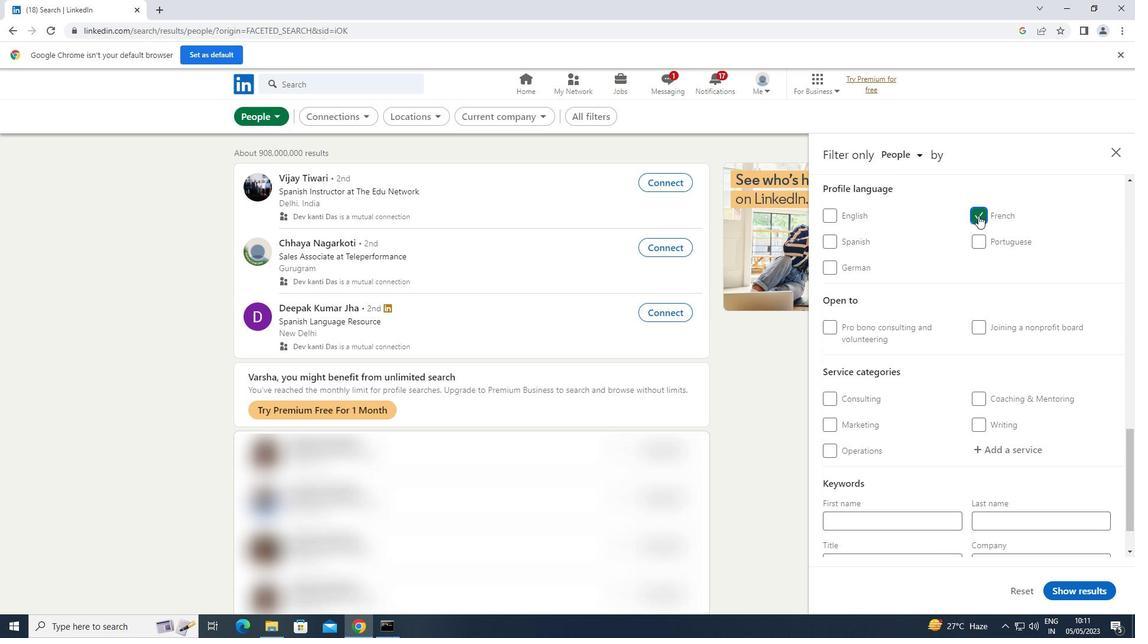
Action: Mouse scrolled (978, 216) with delta (0, 0)
Screenshot: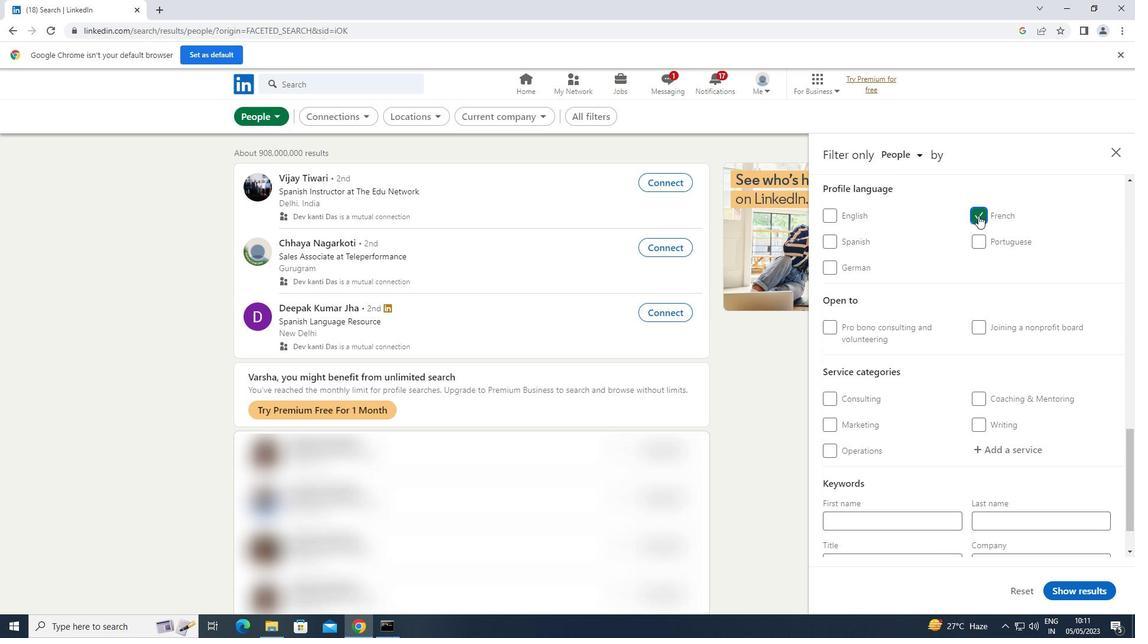 
Action: Mouse scrolled (978, 216) with delta (0, 0)
Screenshot: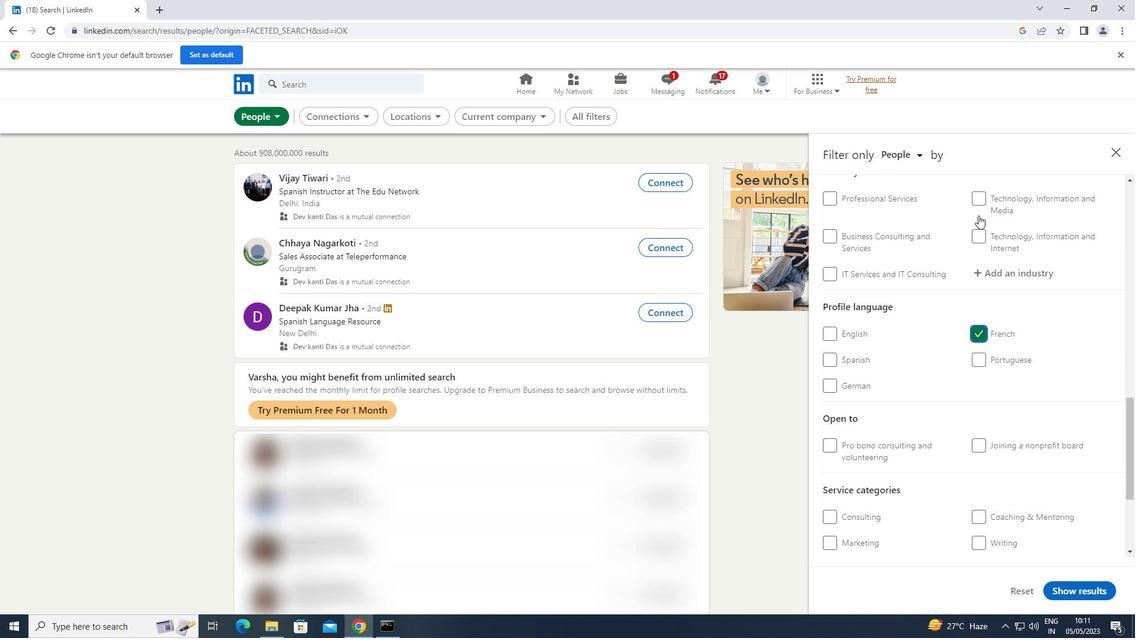 
Action: Mouse scrolled (978, 216) with delta (0, 0)
Screenshot: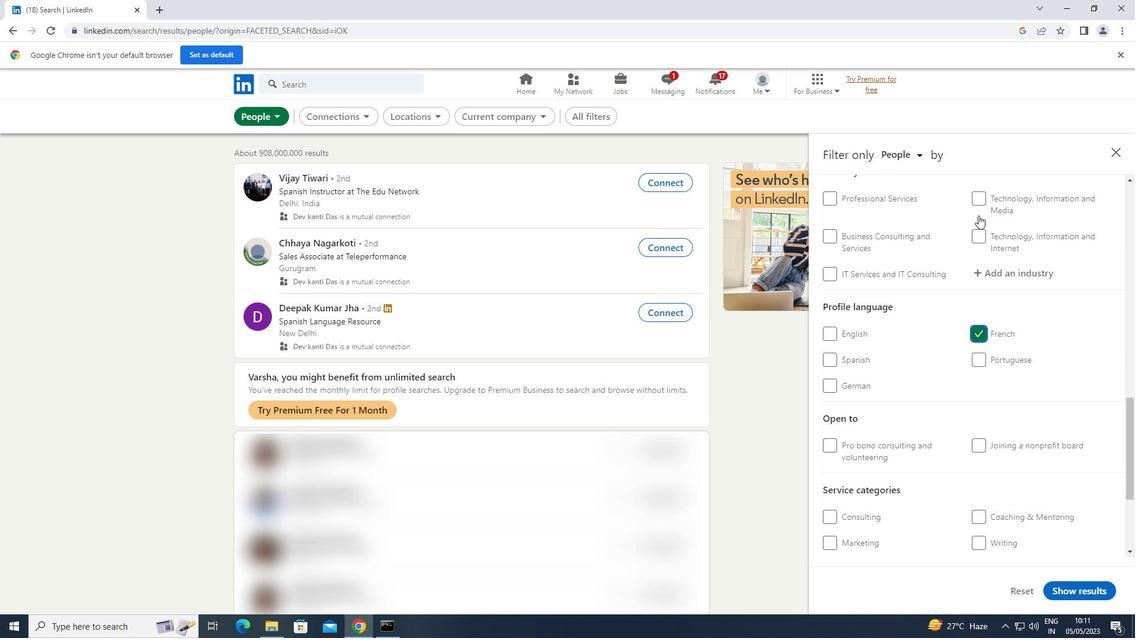 
Action: Mouse scrolled (978, 216) with delta (0, 0)
Screenshot: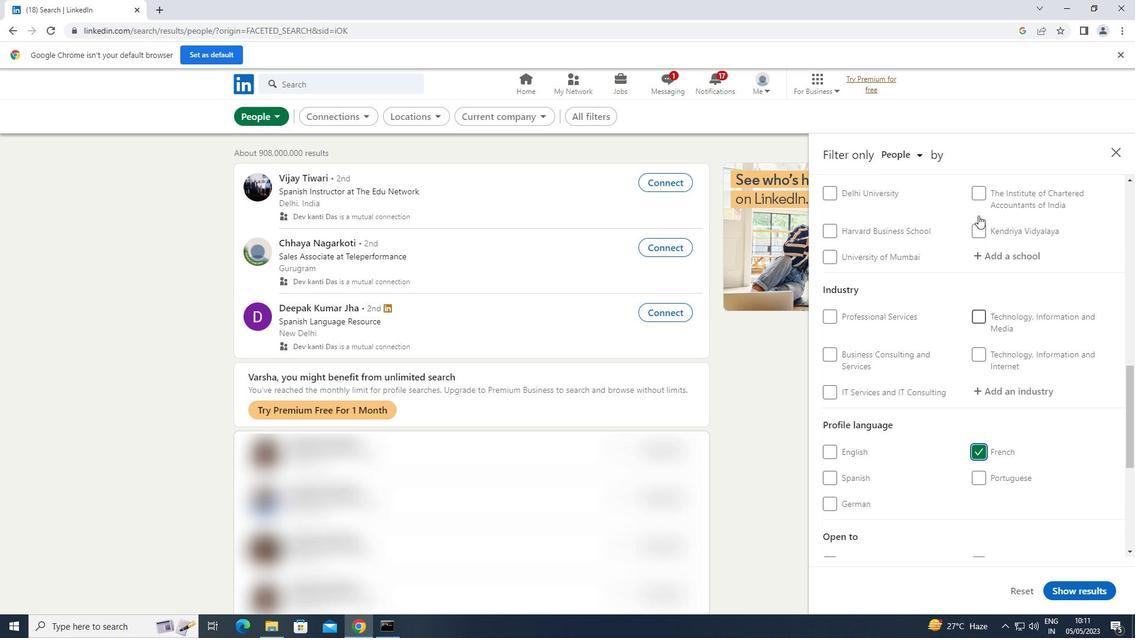 
Action: Mouse scrolled (978, 216) with delta (0, 0)
Screenshot: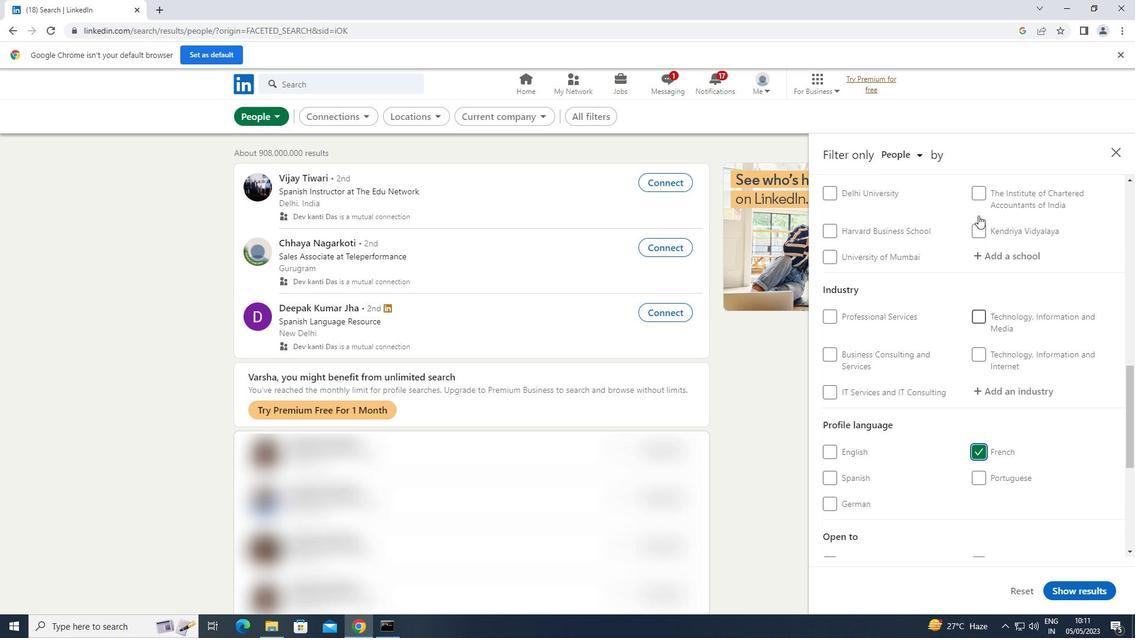 
Action: Mouse scrolled (978, 216) with delta (0, 0)
Screenshot: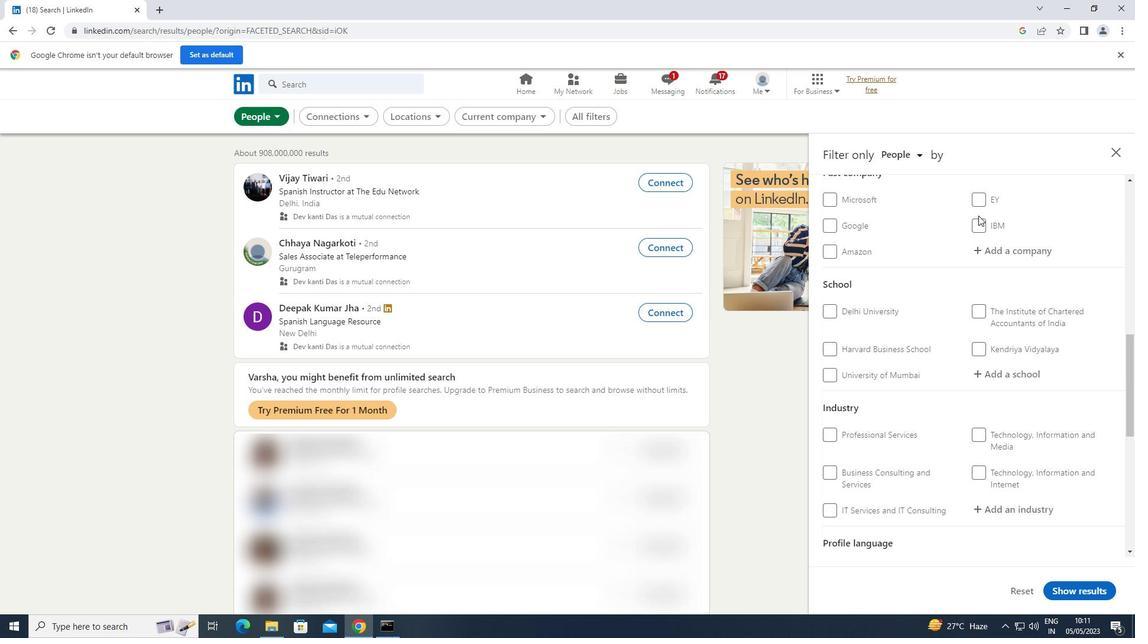 
Action: Mouse scrolled (978, 216) with delta (0, 0)
Screenshot: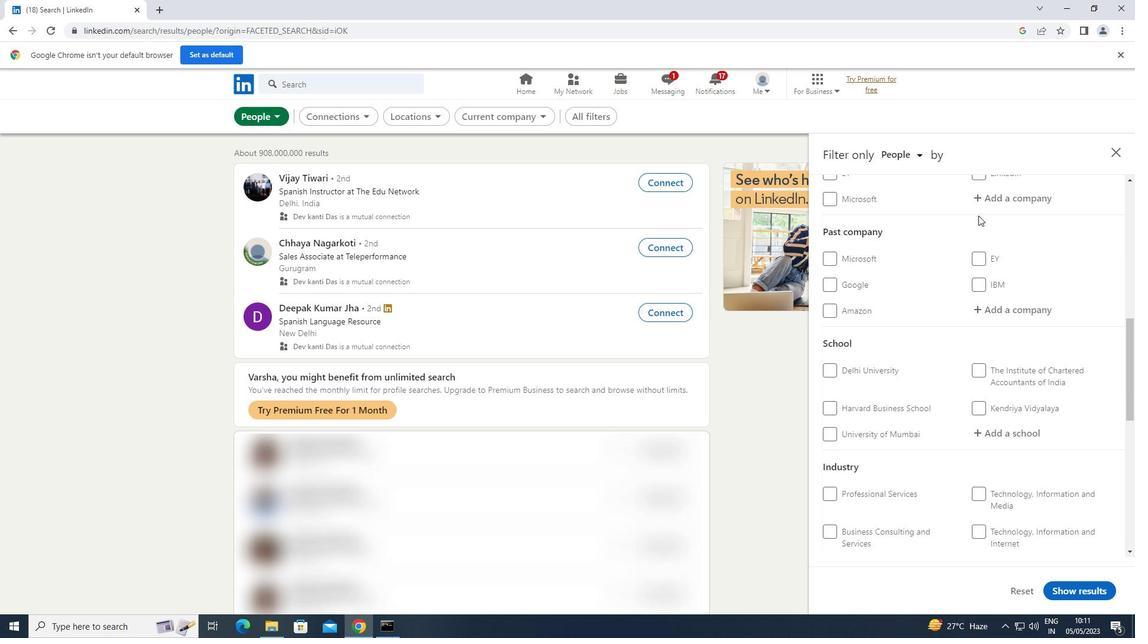
Action: Mouse moved to (993, 253)
Screenshot: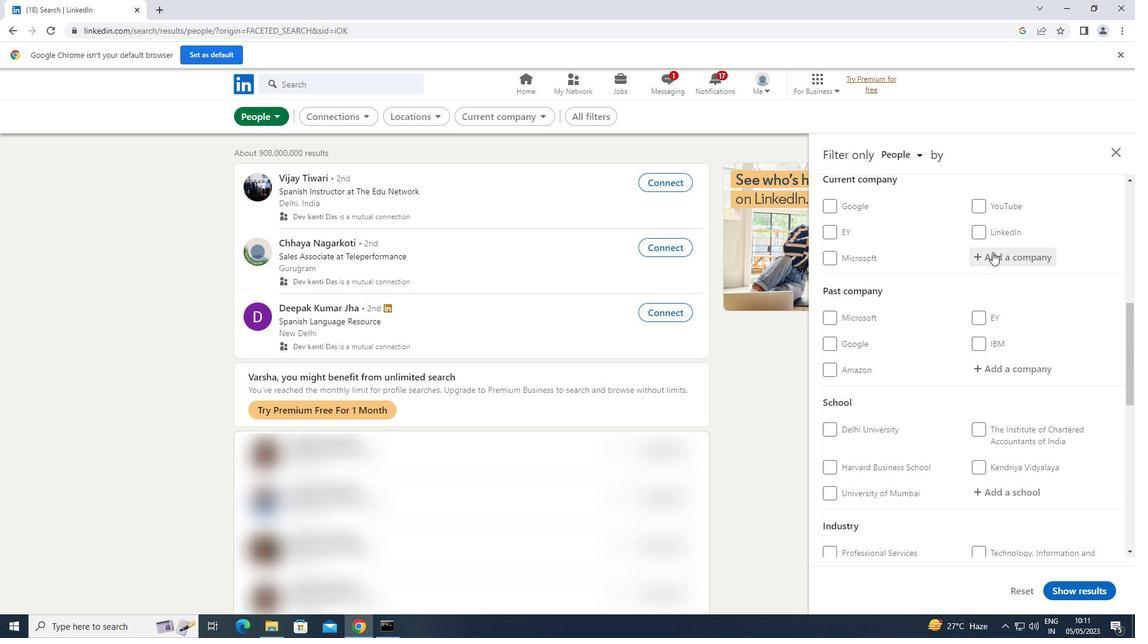 
Action: Mouse pressed left at (993, 253)
Screenshot: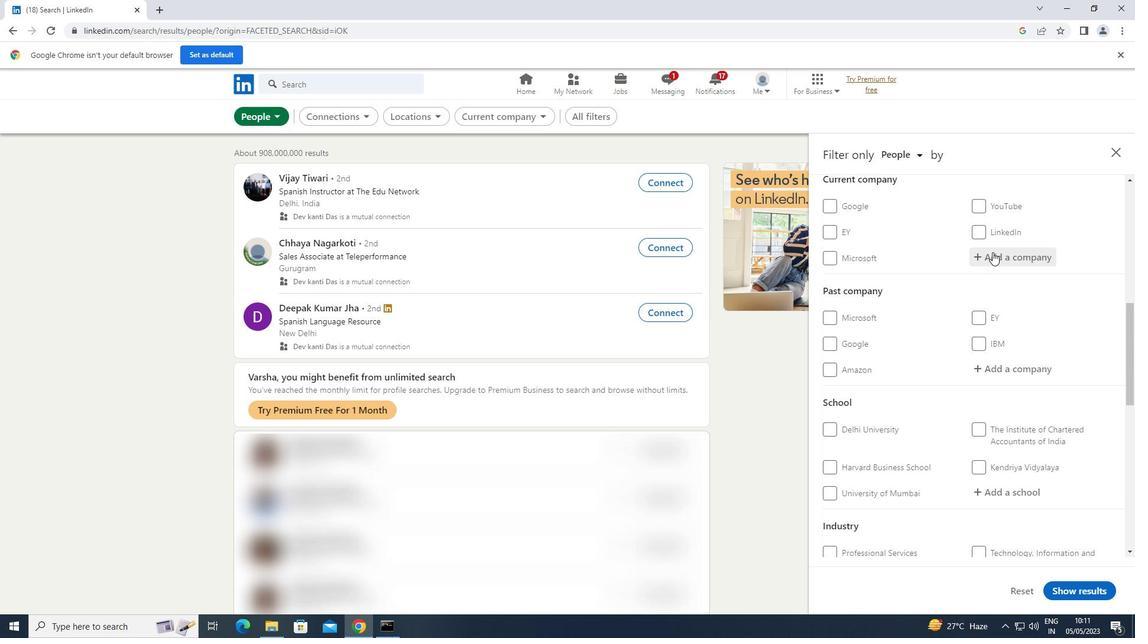 
Action: Mouse moved to (992, 253)
Screenshot: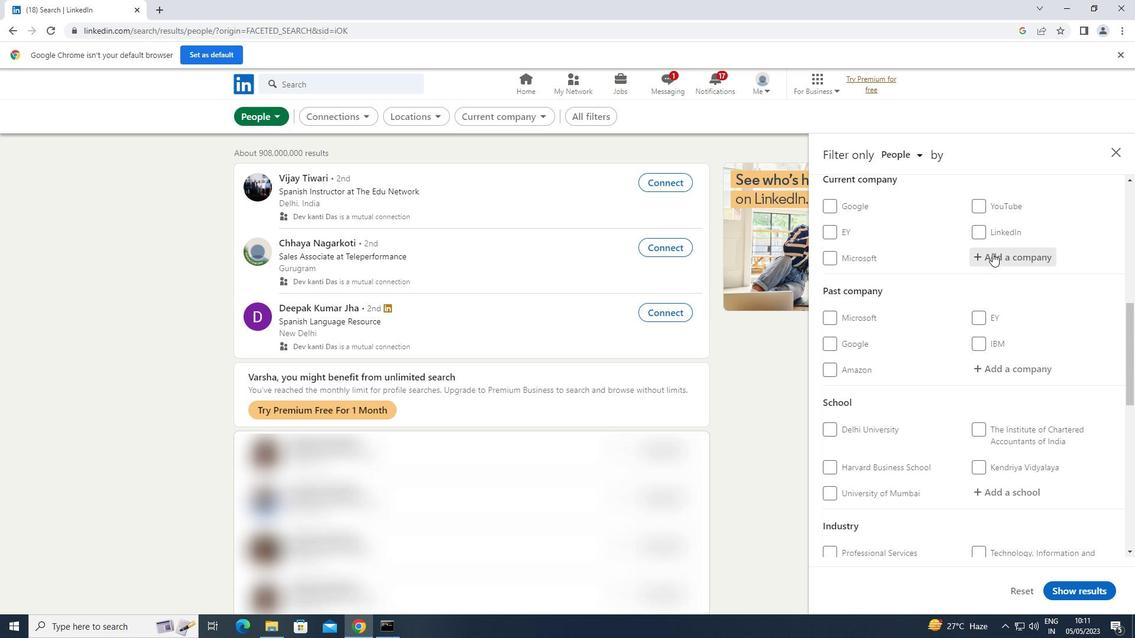 
Action: Key pressed <Key.shift>ORIENT<Key.space>
Screenshot: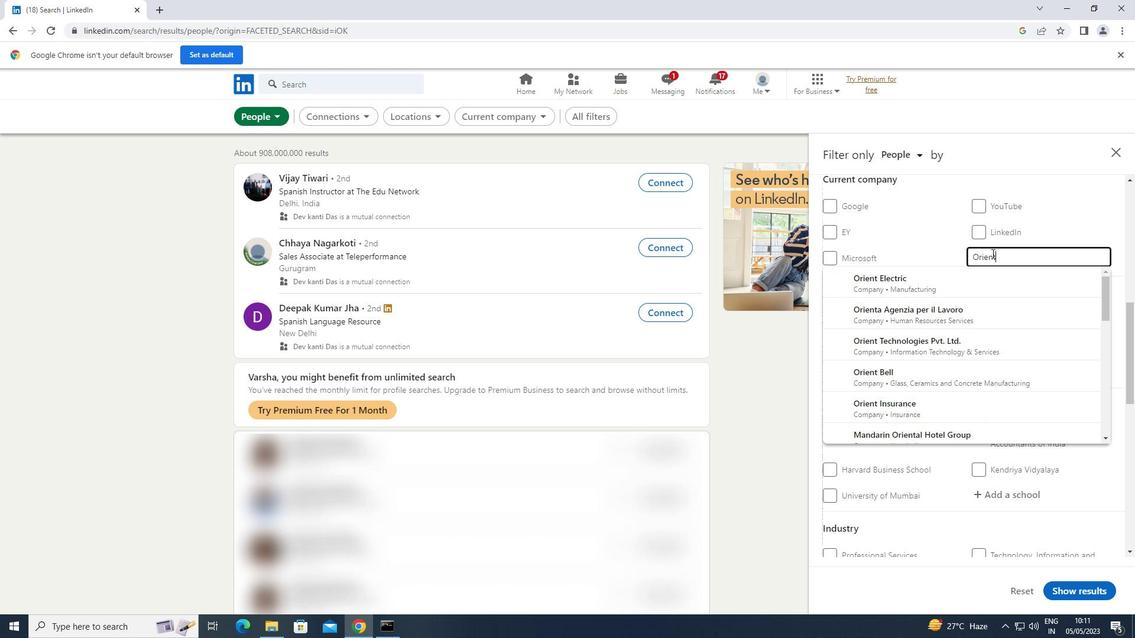 
Action: Mouse moved to (922, 275)
Screenshot: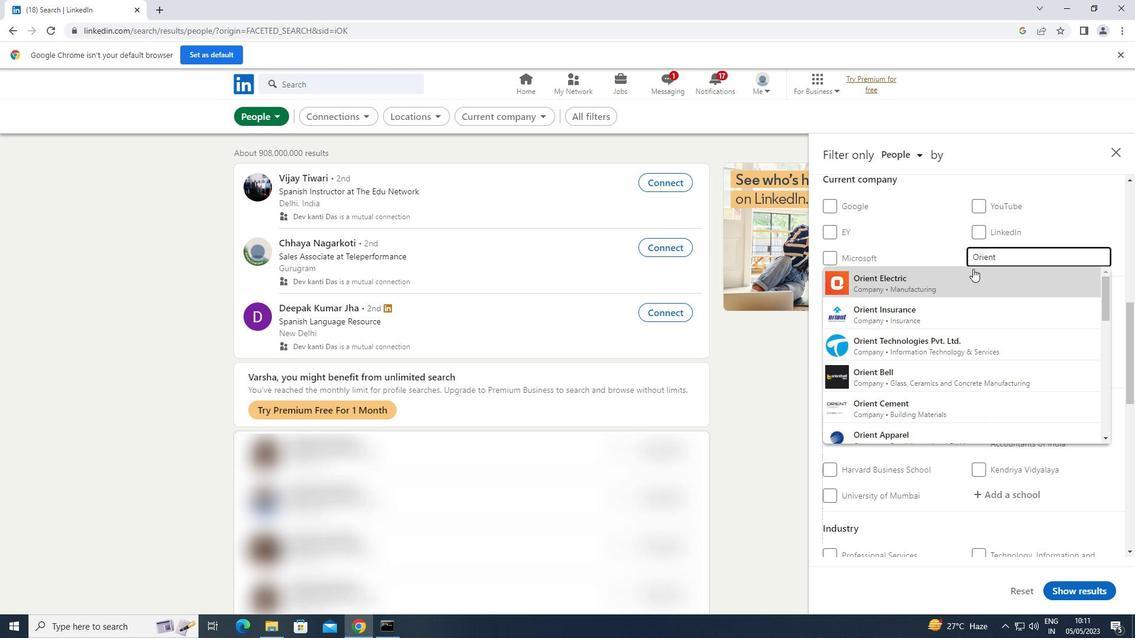 
Action: Mouse pressed left at (922, 275)
Screenshot: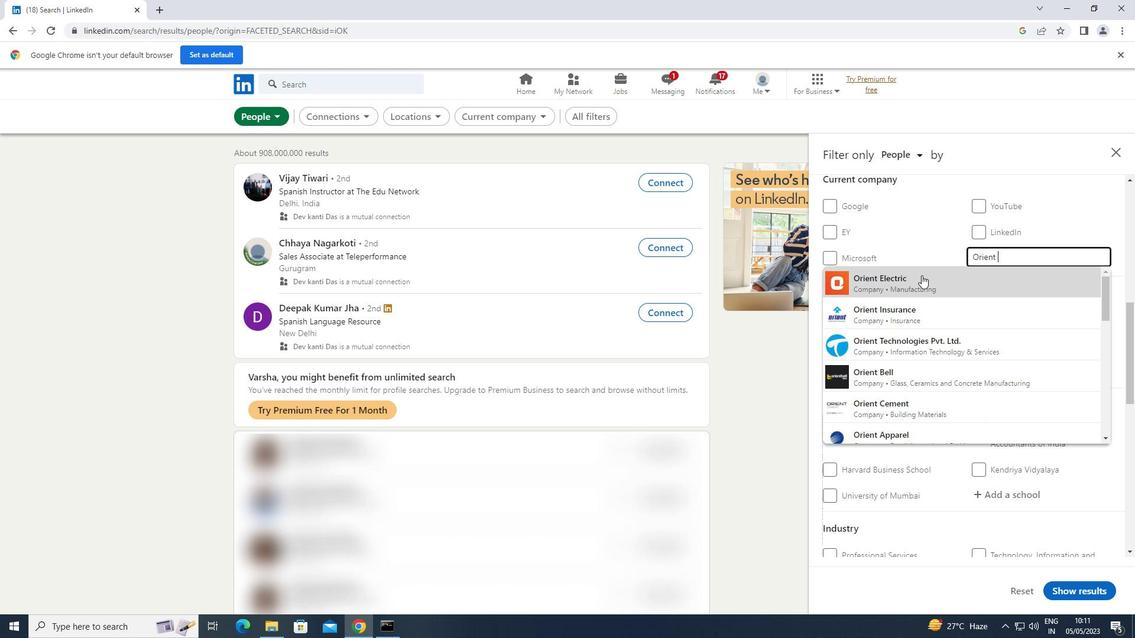 
Action: Mouse scrolled (922, 275) with delta (0, 0)
Screenshot: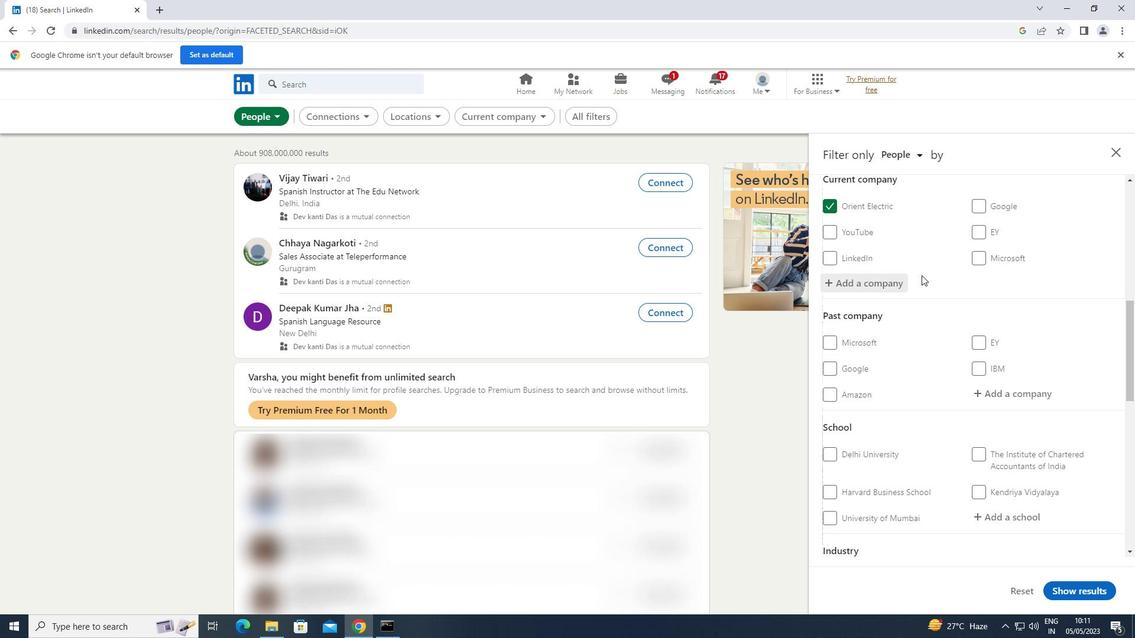 
Action: Mouse scrolled (922, 275) with delta (0, 0)
Screenshot: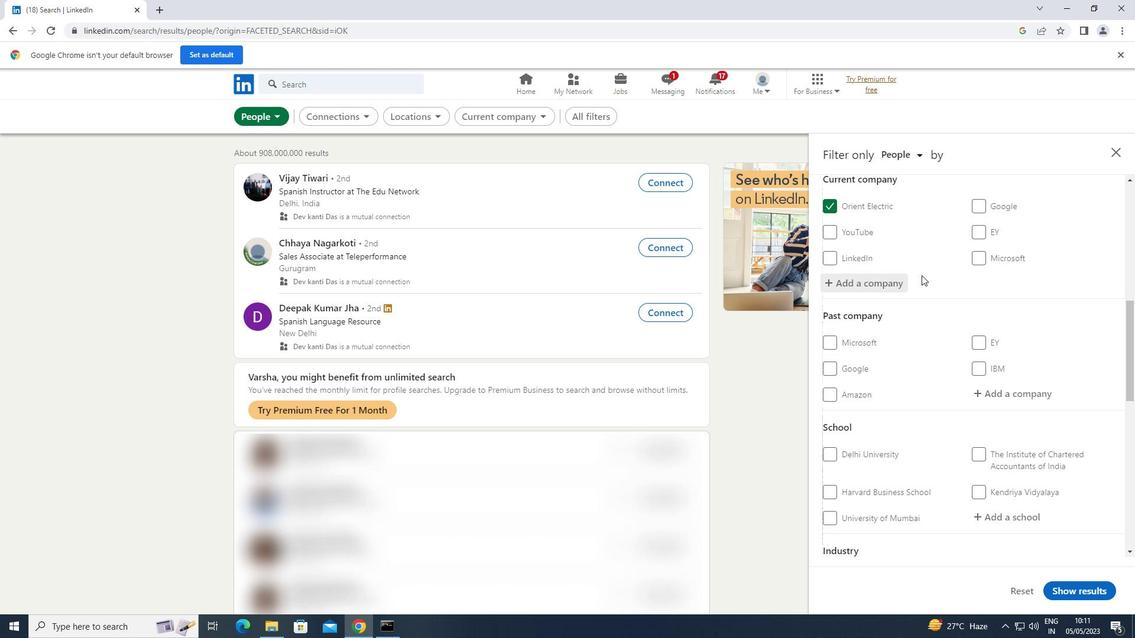
Action: Mouse scrolled (922, 275) with delta (0, 0)
Screenshot: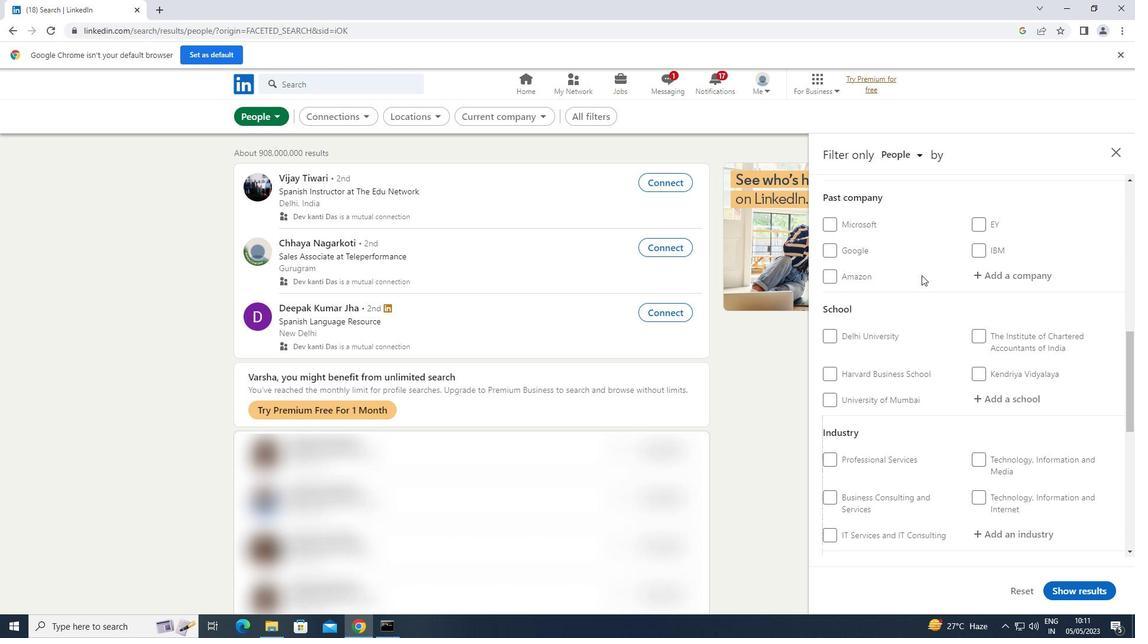 
Action: Mouse scrolled (922, 275) with delta (0, 0)
Screenshot: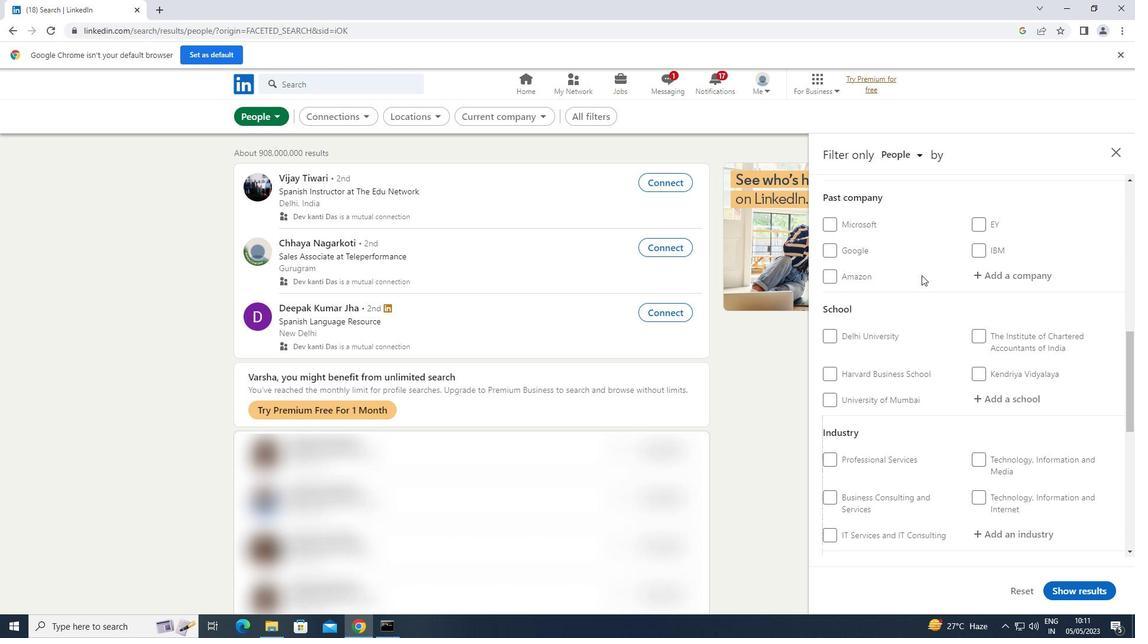 
Action: Mouse scrolled (922, 276) with delta (0, 0)
Screenshot: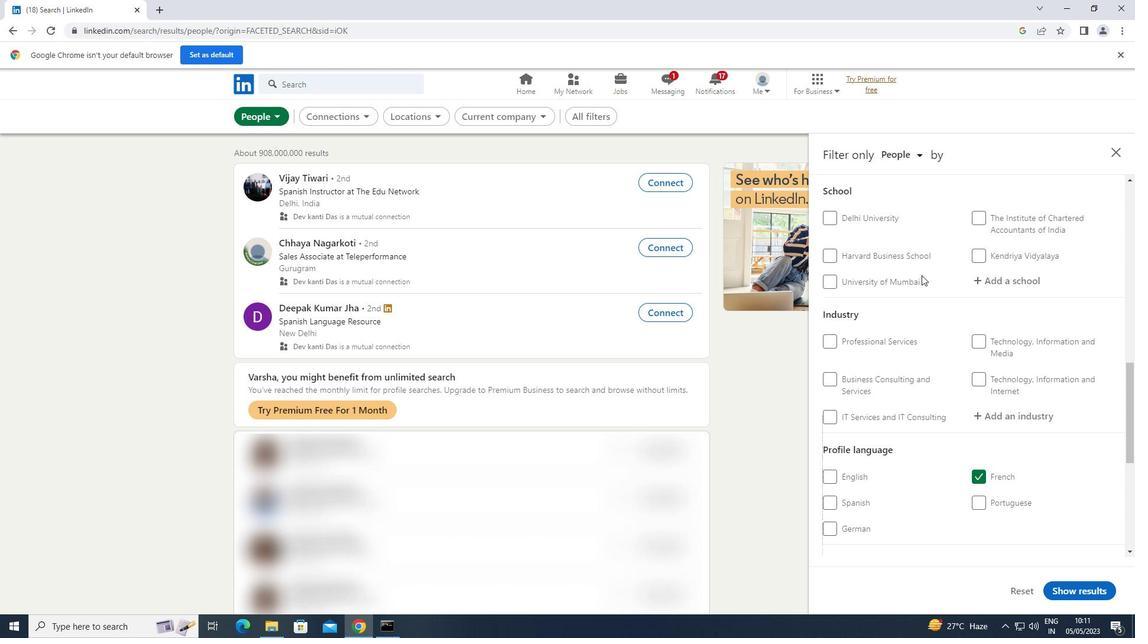 
Action: Mouse moved to (978, 335)
Screenshot: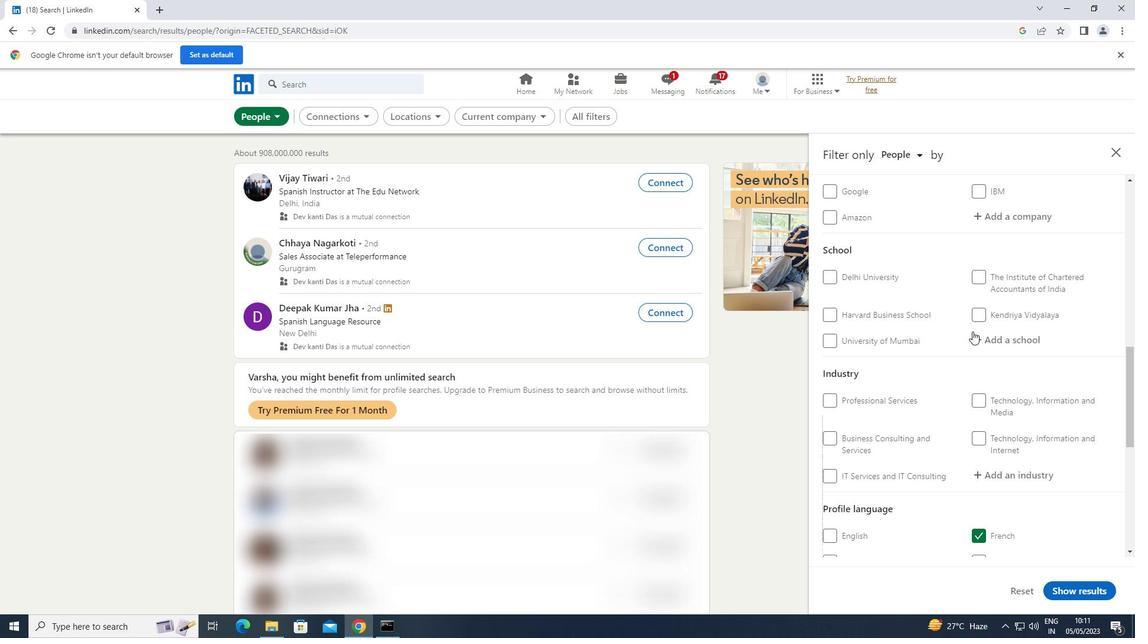 
Action: Mouse pressed left at (978, 335)
Screenshot: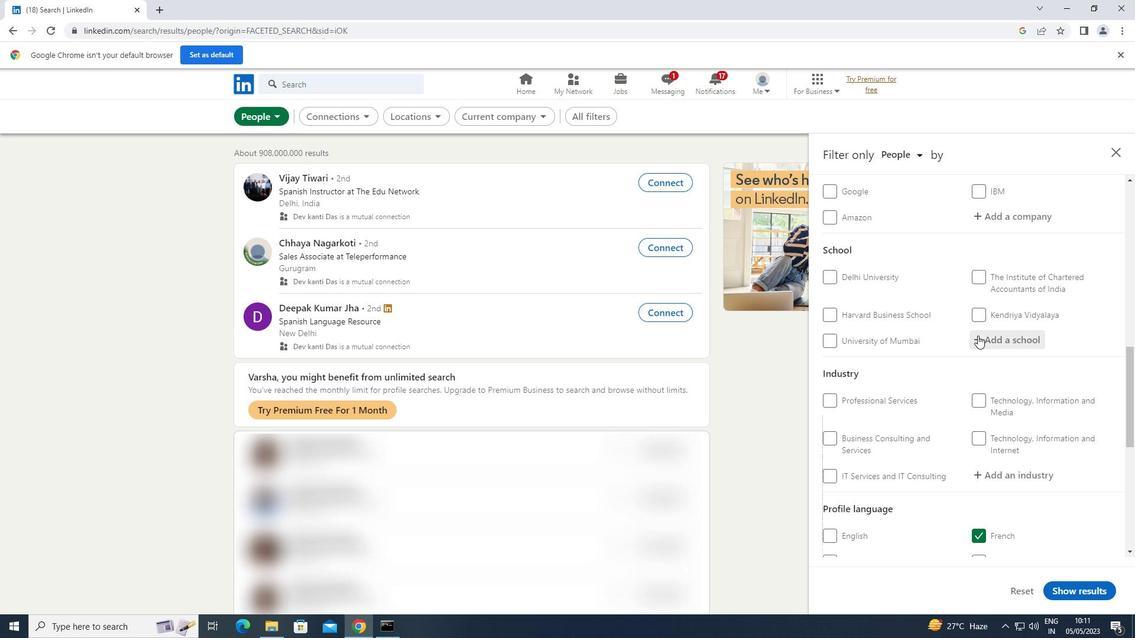 
Action: Key pressed <Key.shift>LISAA-<Key.space><Key.shift>L
Screenshot: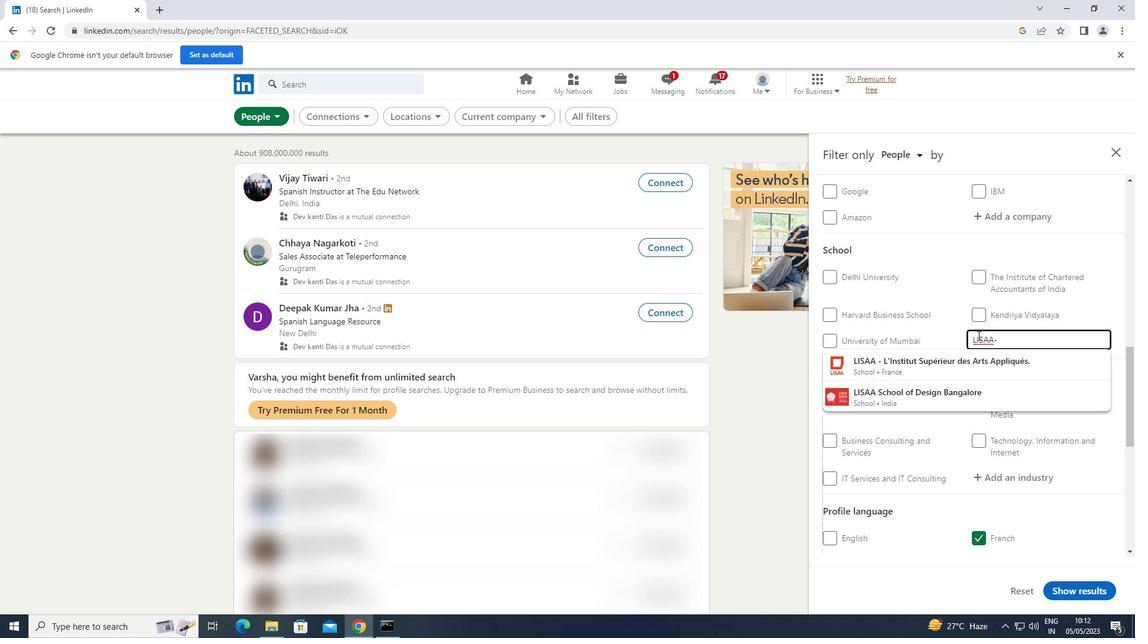 
Action: Mouse moved to (965, 353)
Screenshot: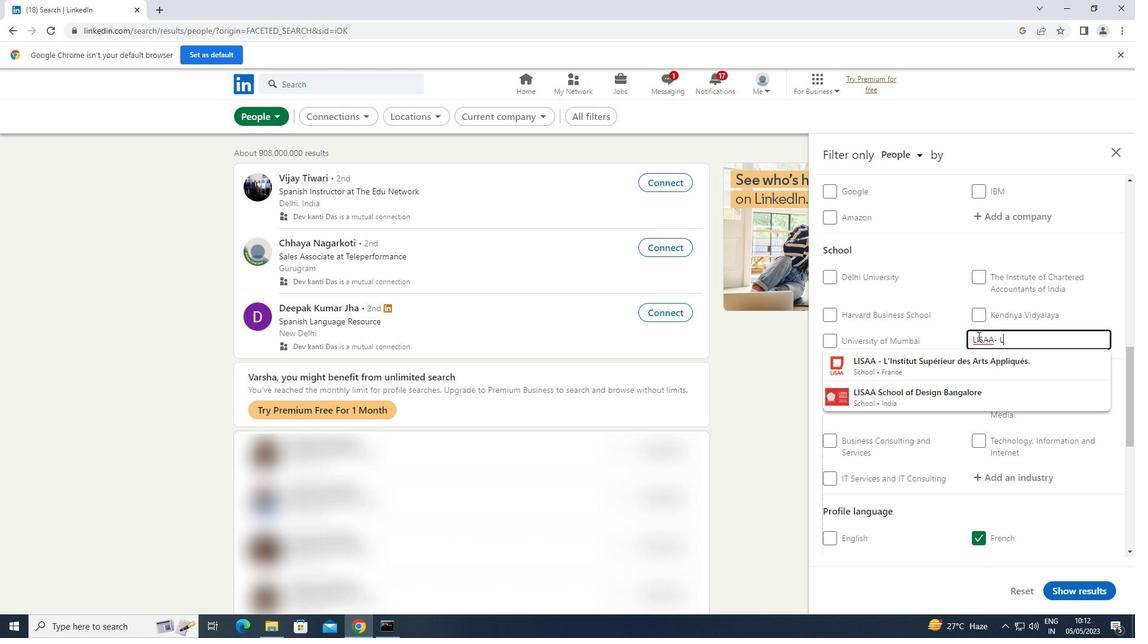 
Action: Mouse pressed left at (965, 353)
Screenshot: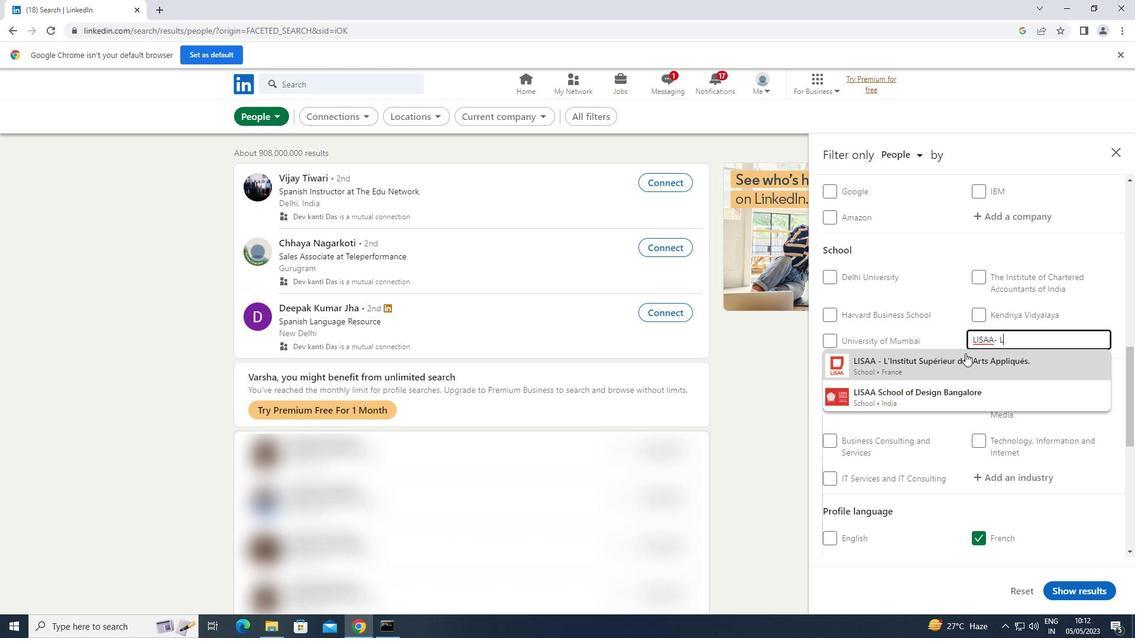 
Action: Mouse scrolled (965, 353) with delta (0, 0)
Screenshot: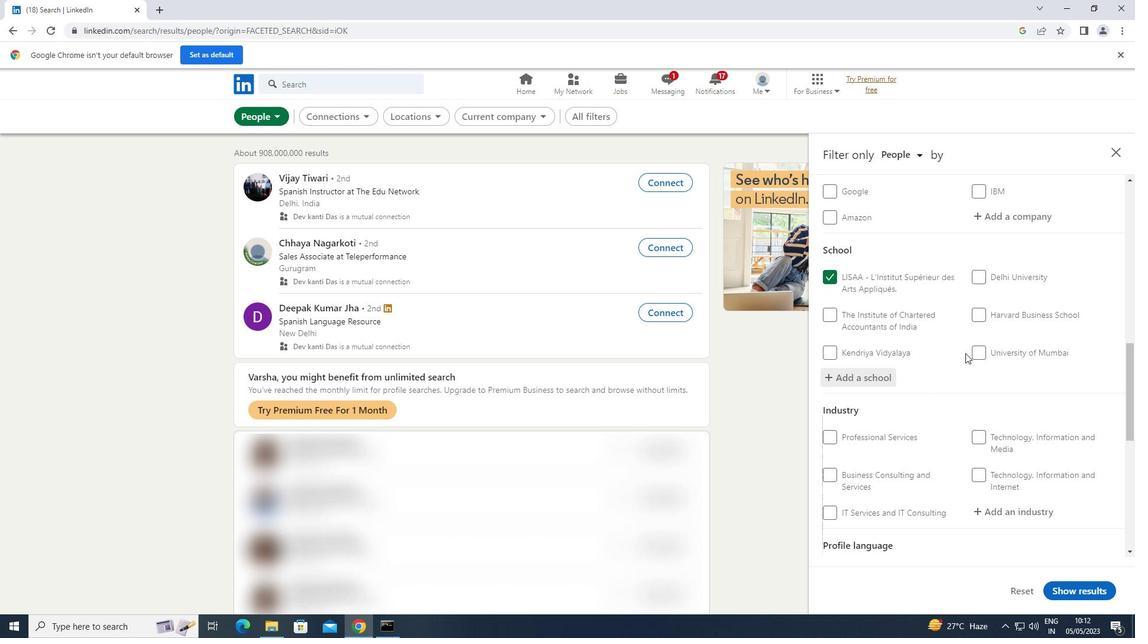 
Action: Mouse scrolled (965, 353) with delta (0, 0)
Screenshot: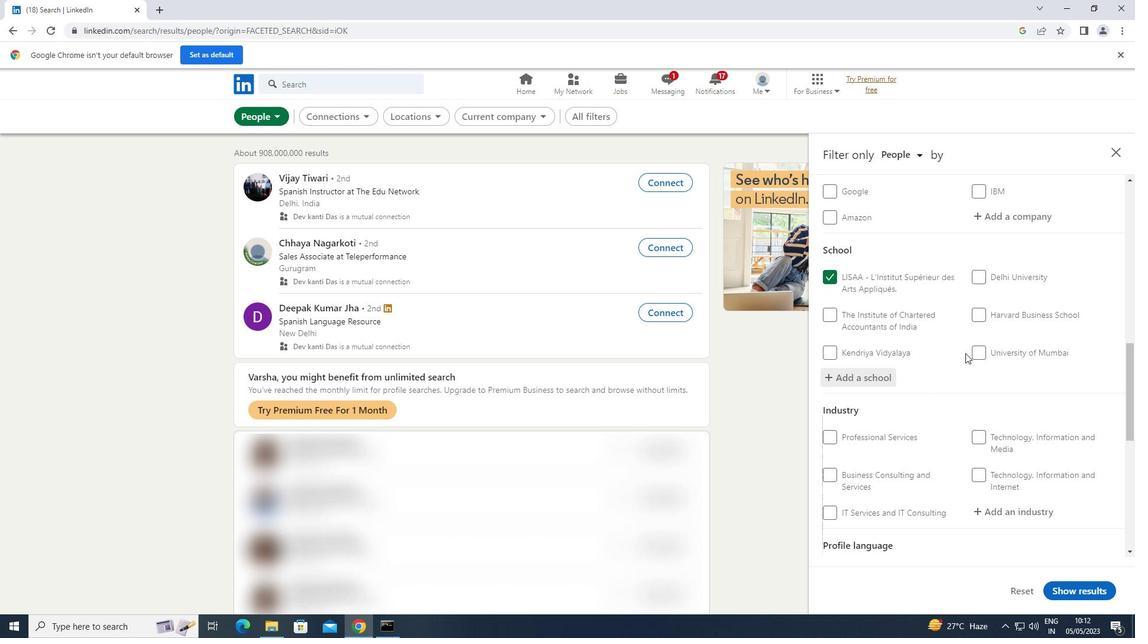 
Action: Mouse moved to (998, 389)
Screenshot: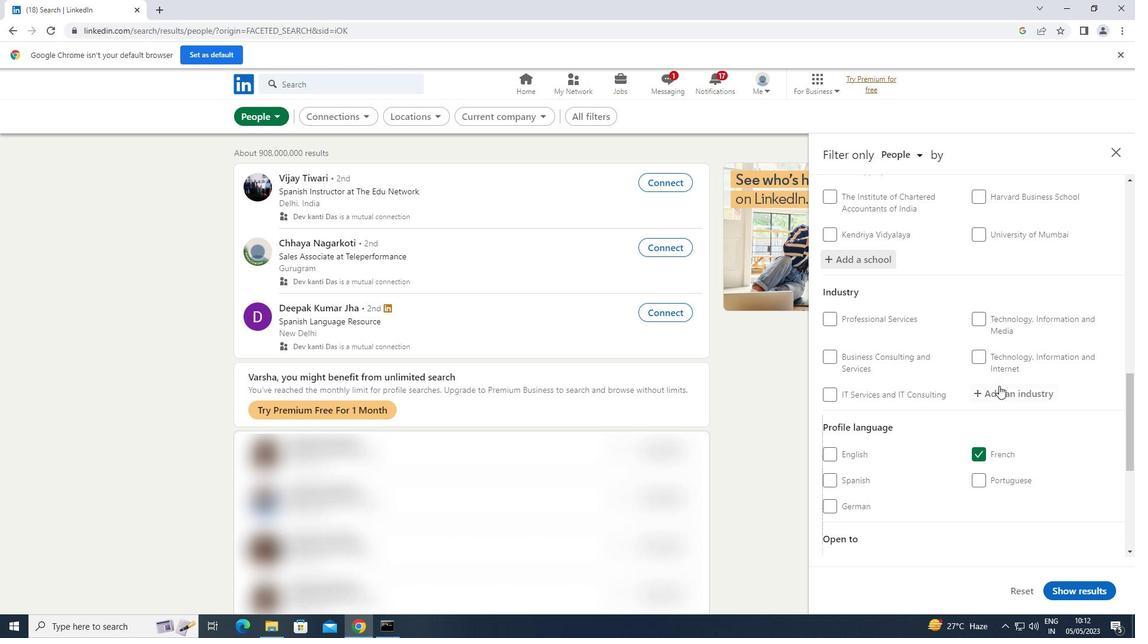 
Action: Mouse pressed left at (998, 389)
Screenshot: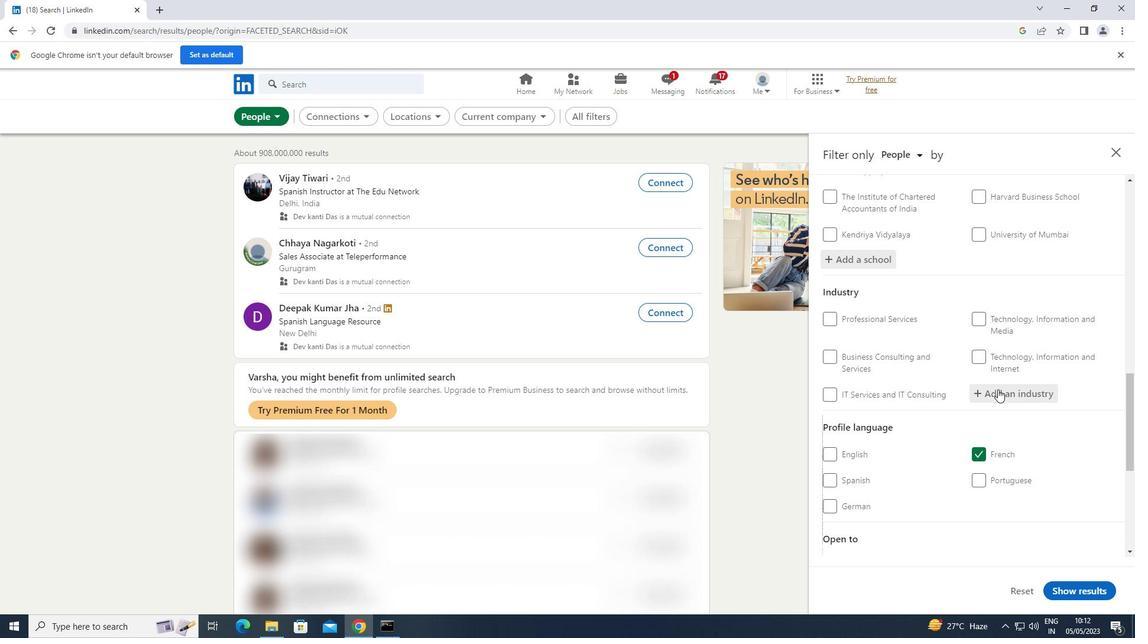 
Action: Key pressed <Key.shift>TURNED
Screenshot: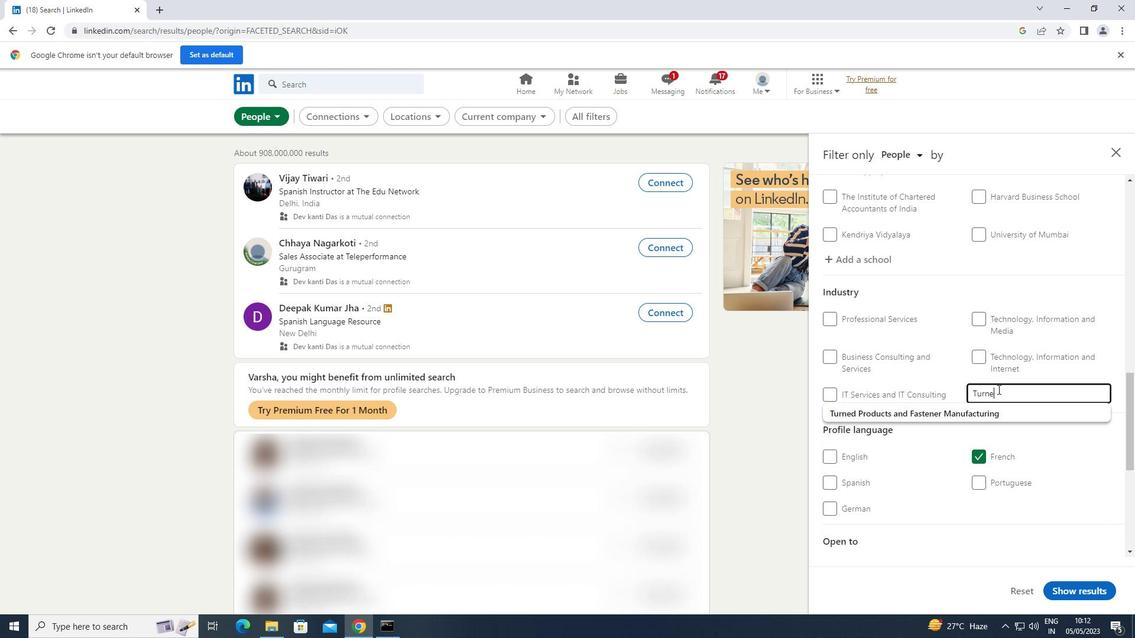 
Action: Mouse moved to (967, 415)
Screenshot: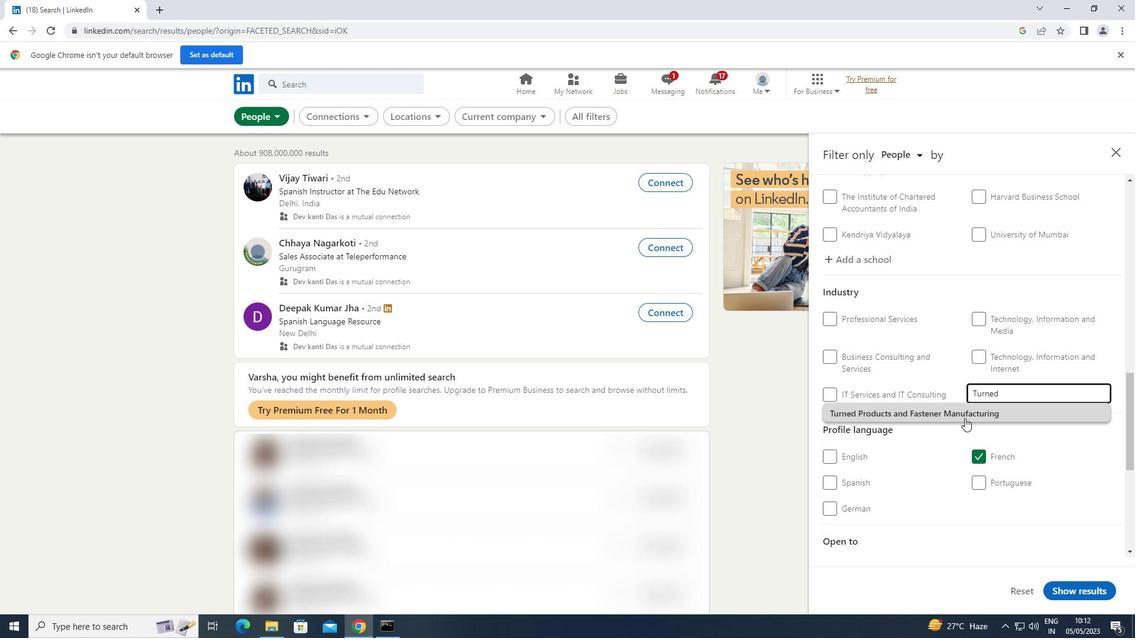 
Action: Mouse pressed left at (967, 415)
Screenshot: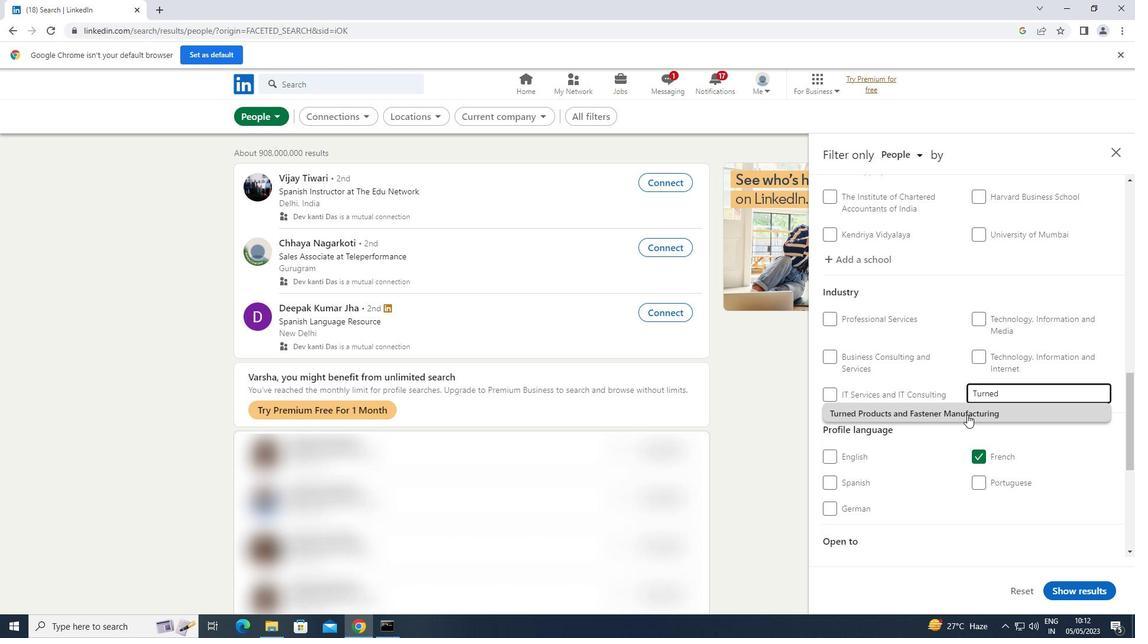 
Action: Mouse scrolled (967, 414) with delta (0, 0)
Screenshot: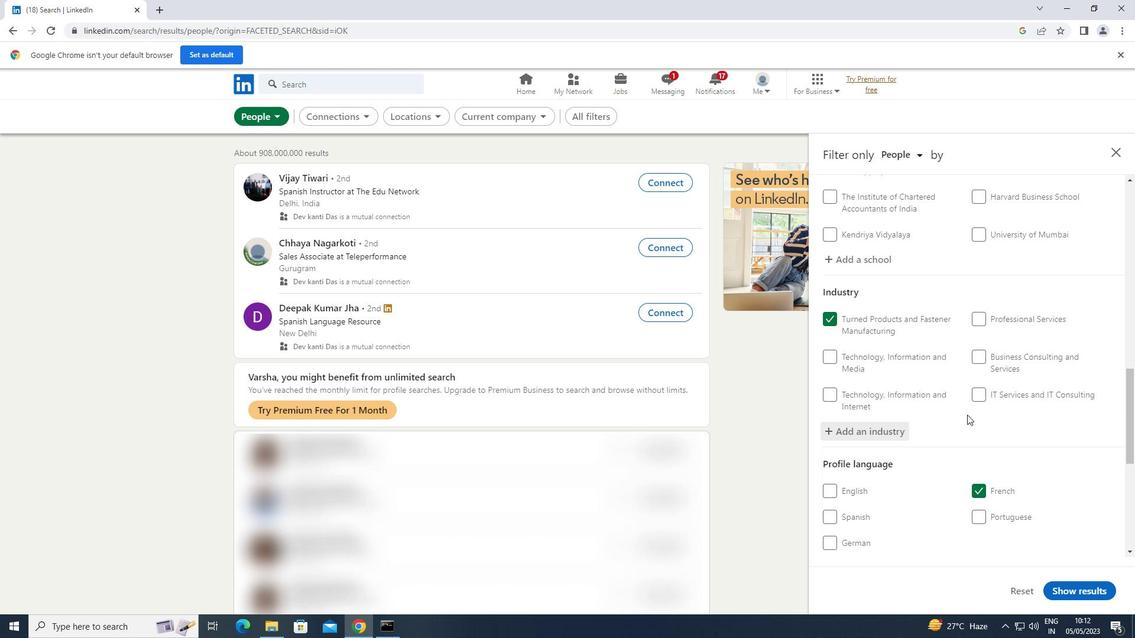 
Action: Mouse scrolled (967, 414) with delta (0, 0)
Screenshot: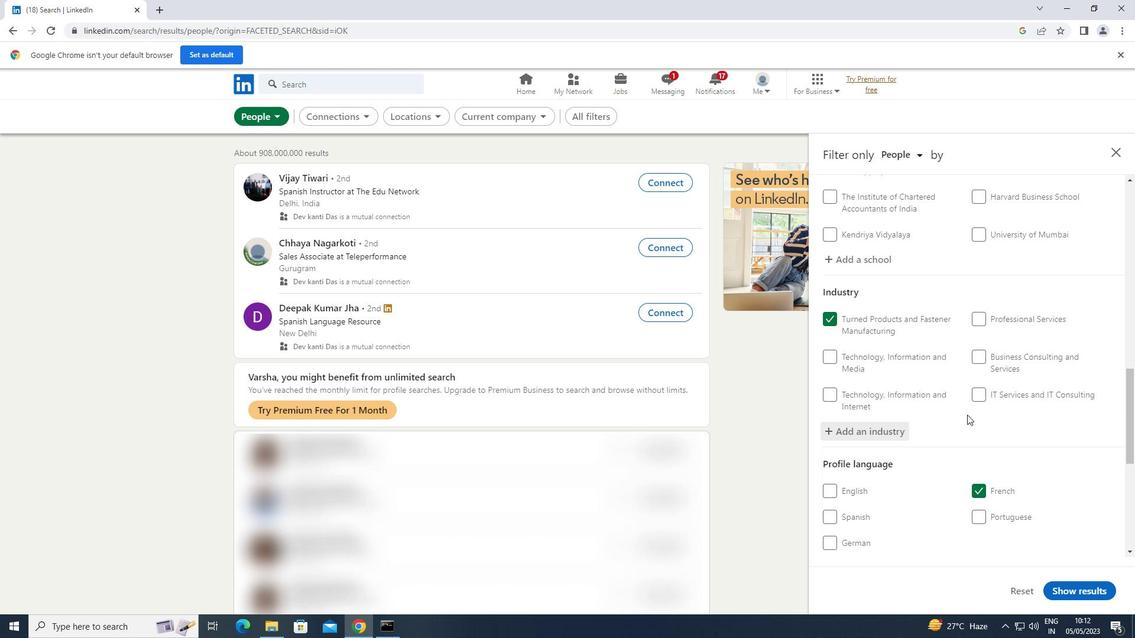 
Action: Mouse scrolled (967, 414) with delta (0, 0)
Screenshot: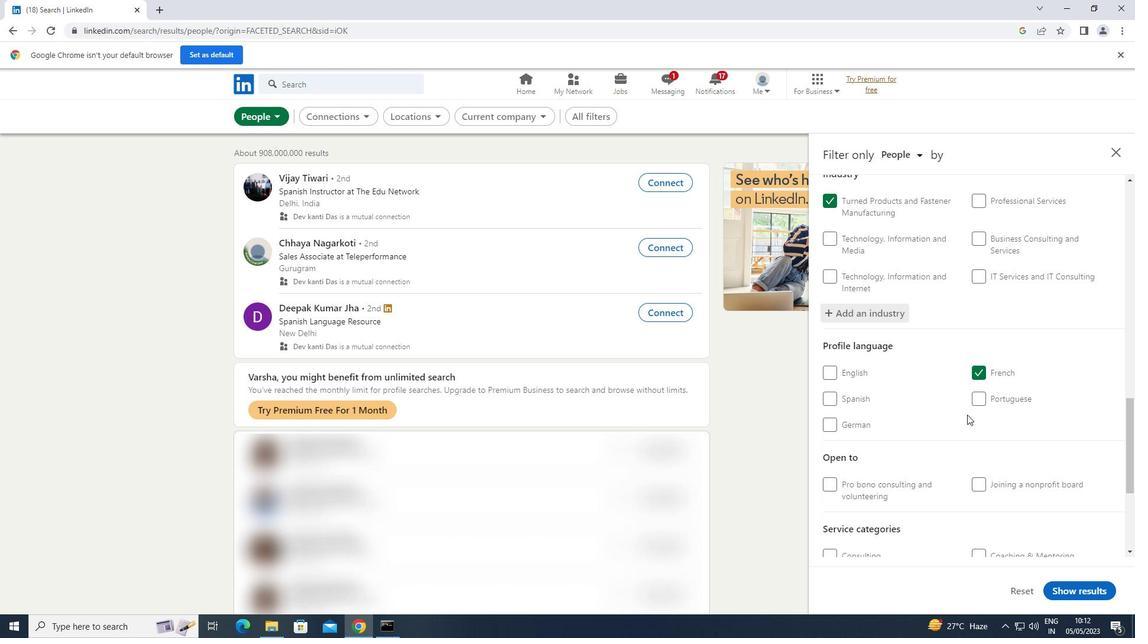 
Action: Mouse scrolled (967, 414) with delta (0, 0)
Screenshot: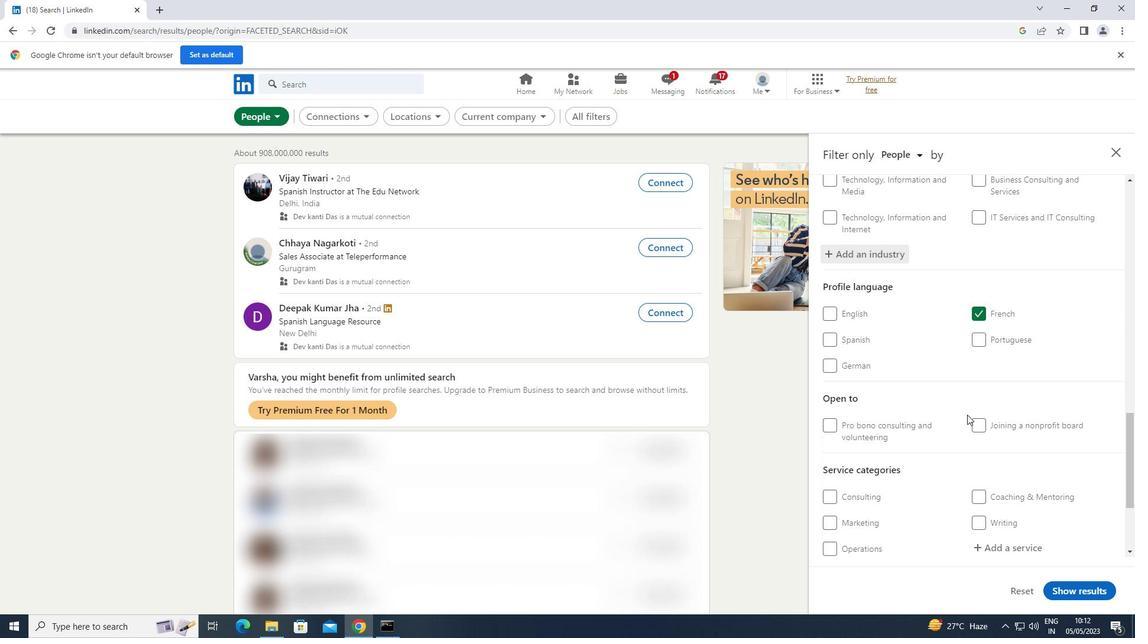 
Action: Mouse scrolled (967, 414) with delta (0, 0)
Screenshot: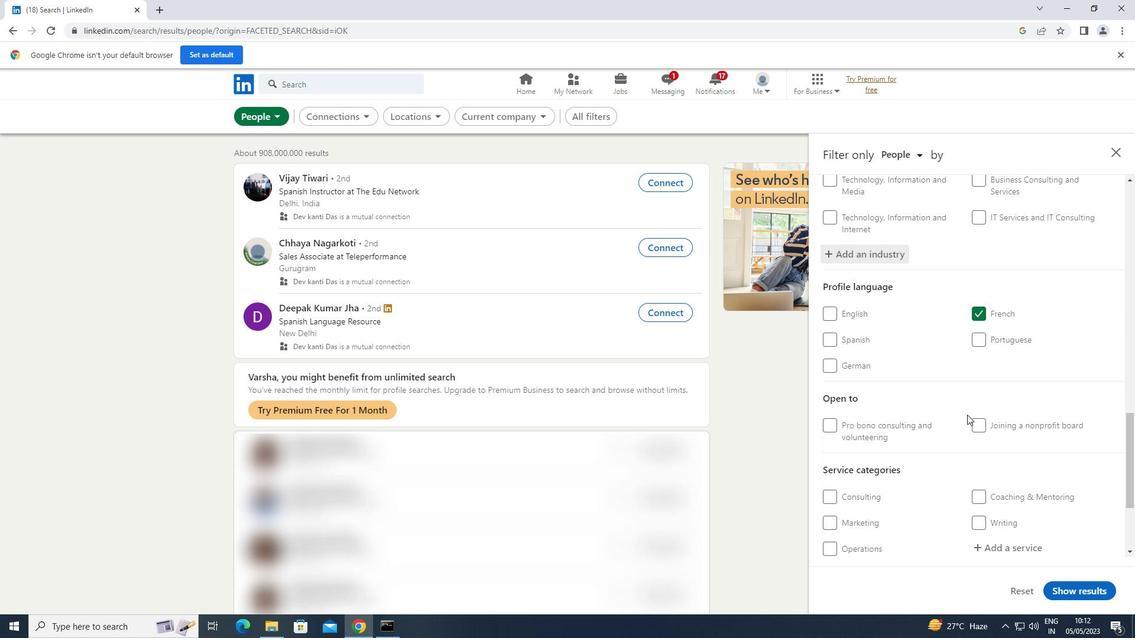
Action: Mouse scrolled (967, 414) with delta (0, 0)
Screenshot: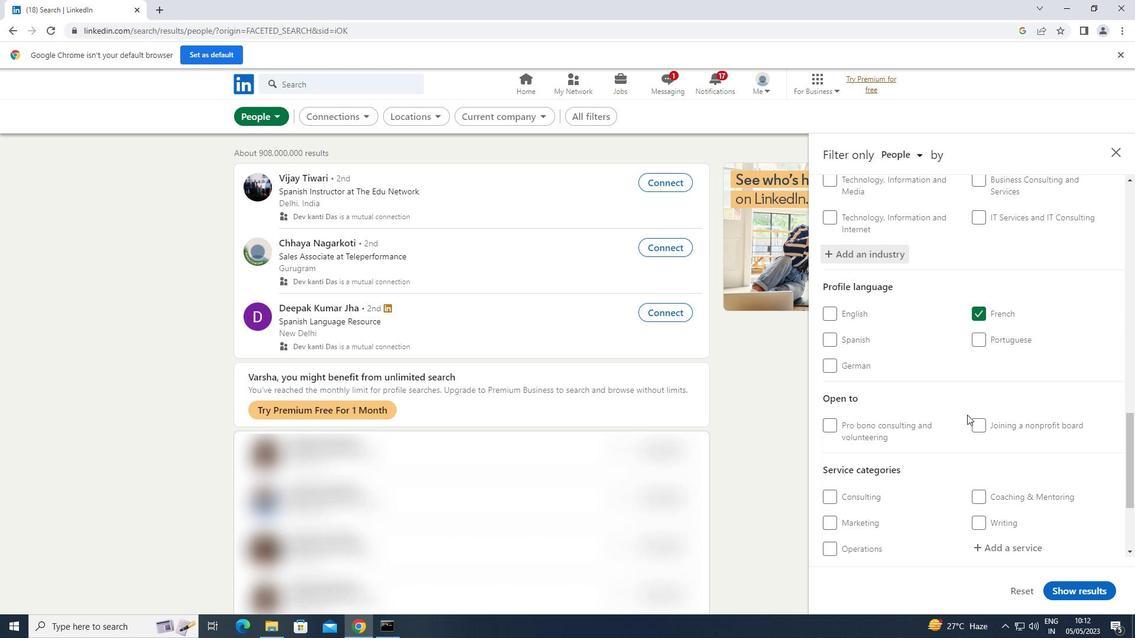 
Action: Mouse moved to (994, 392)
Screenshot: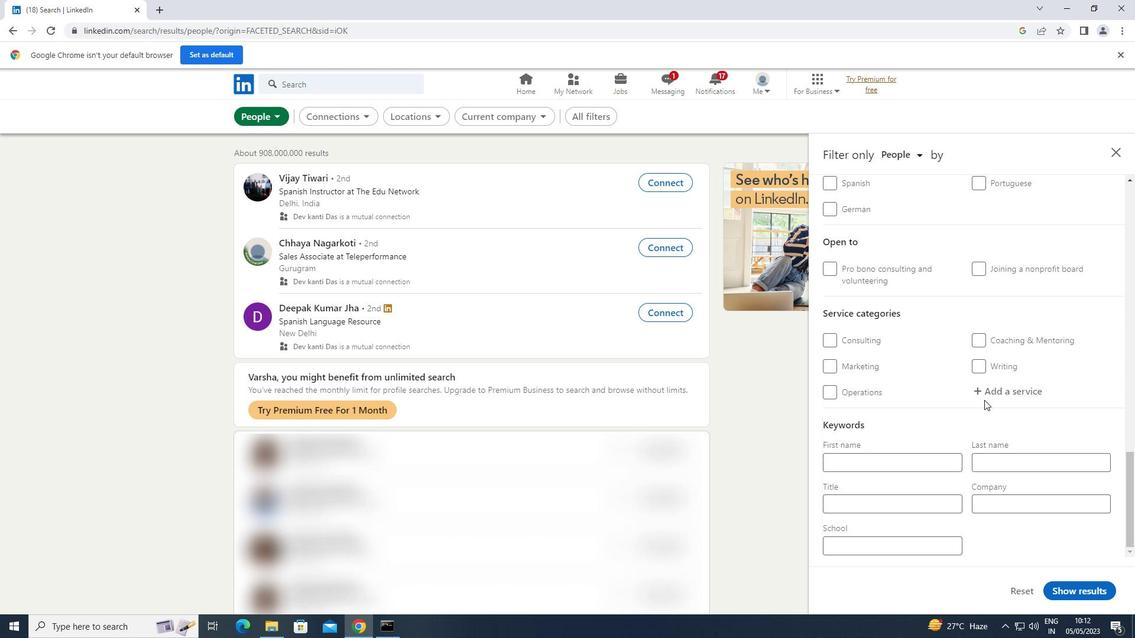 
Action: Mouse pressed left at (994, 392)
Screenshot: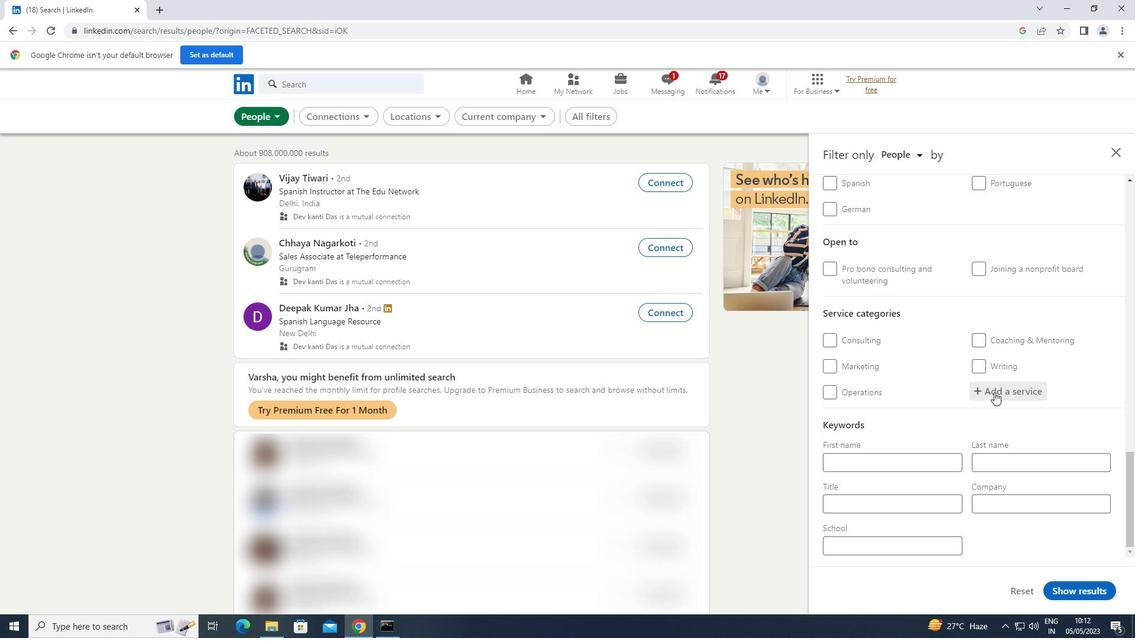 
Action: Key pressed <Key.shift>INTERACR<Key.backspace>TIO
Screenshot: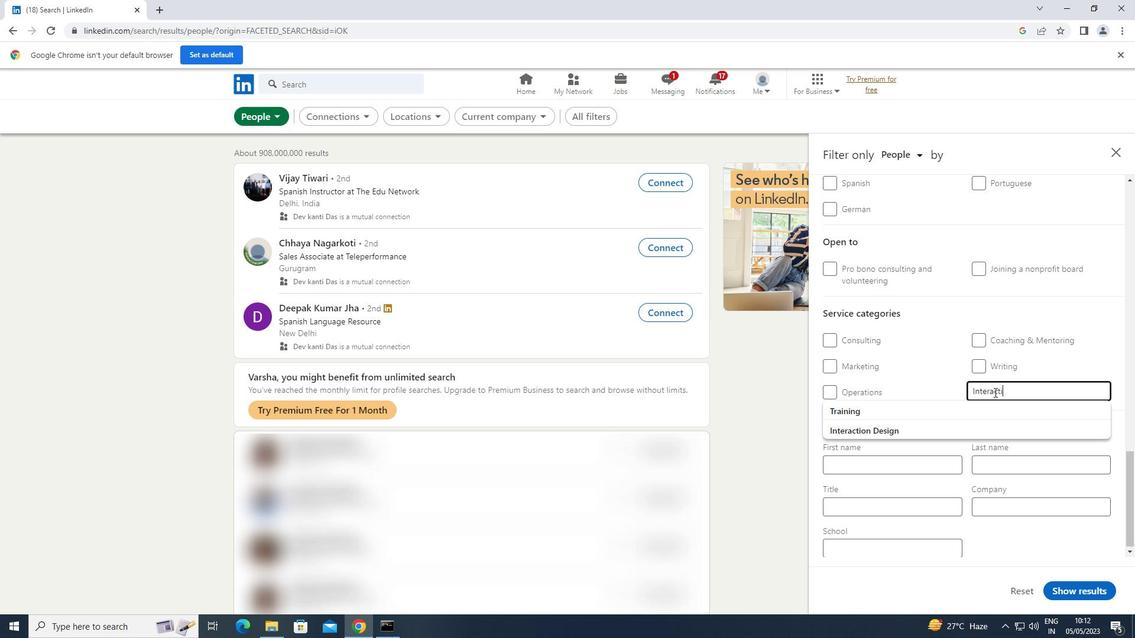 
Action: Mouse moved to (892, 408)
Screenshot: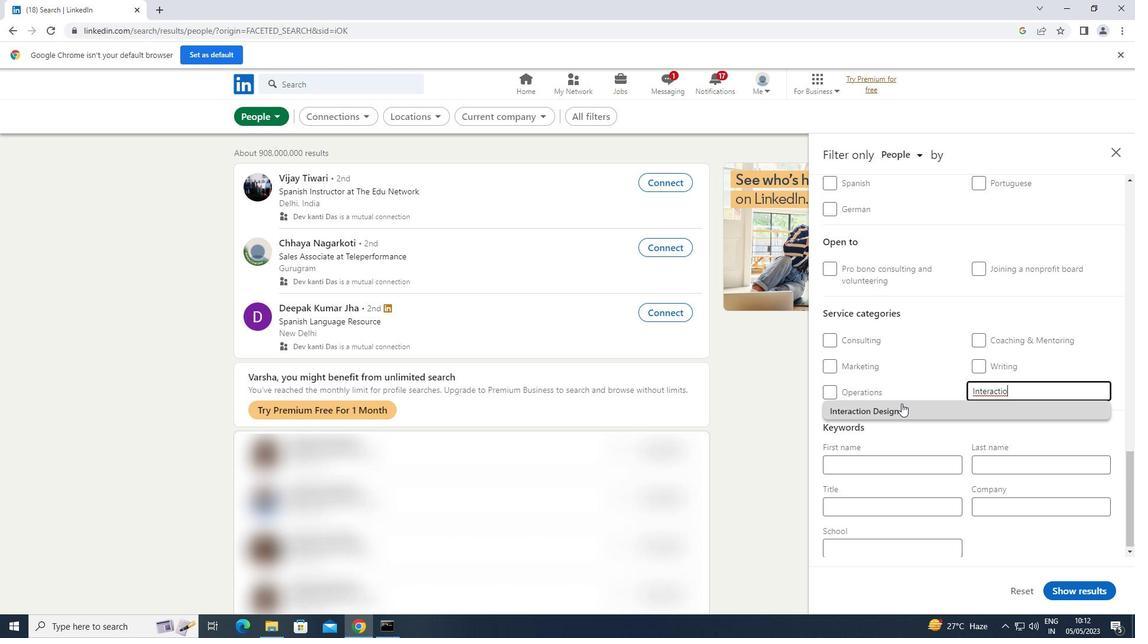 
Action: Mouse pressed left at (892, 408)
Screenshot: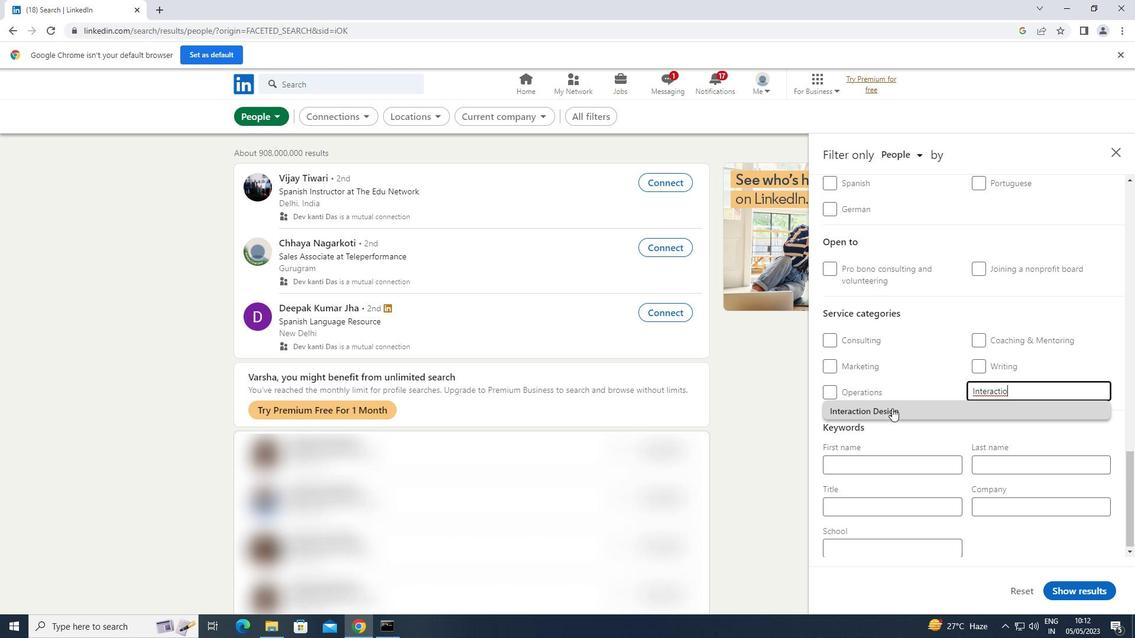 
Action: Mouse scrolled (892, 408) with delta (0, 0)
Screenshot: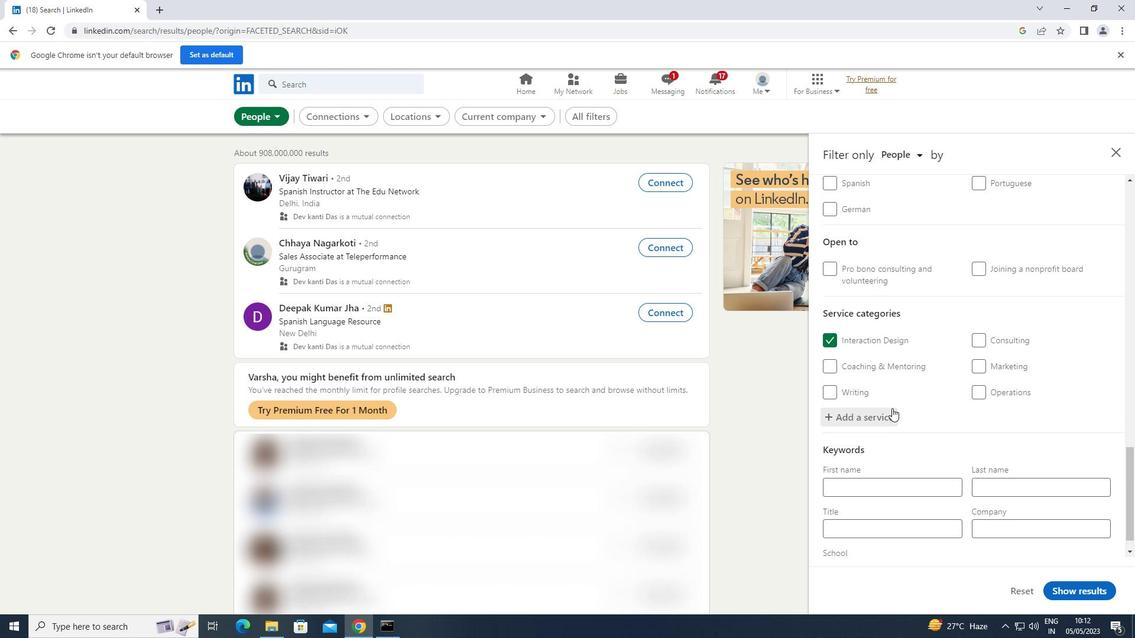 
Action: Mouse scrolled (892, 408) with delta (0, 0)
Screenshot: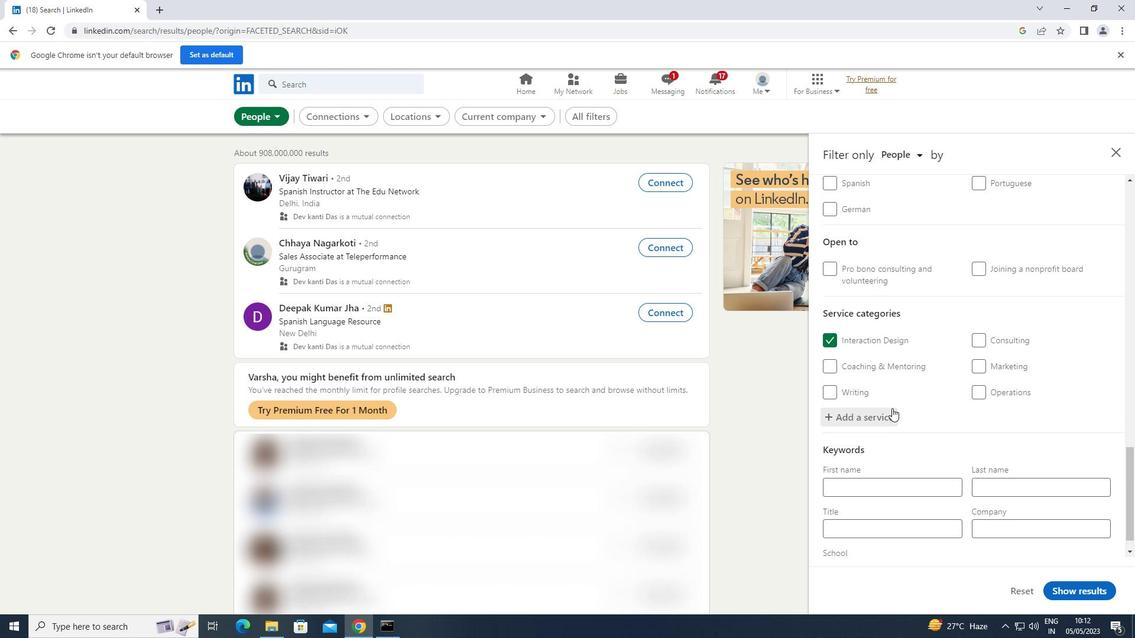 
Action: Mouse scrolled (892, 408) with delta (0, 0)
Screenshot: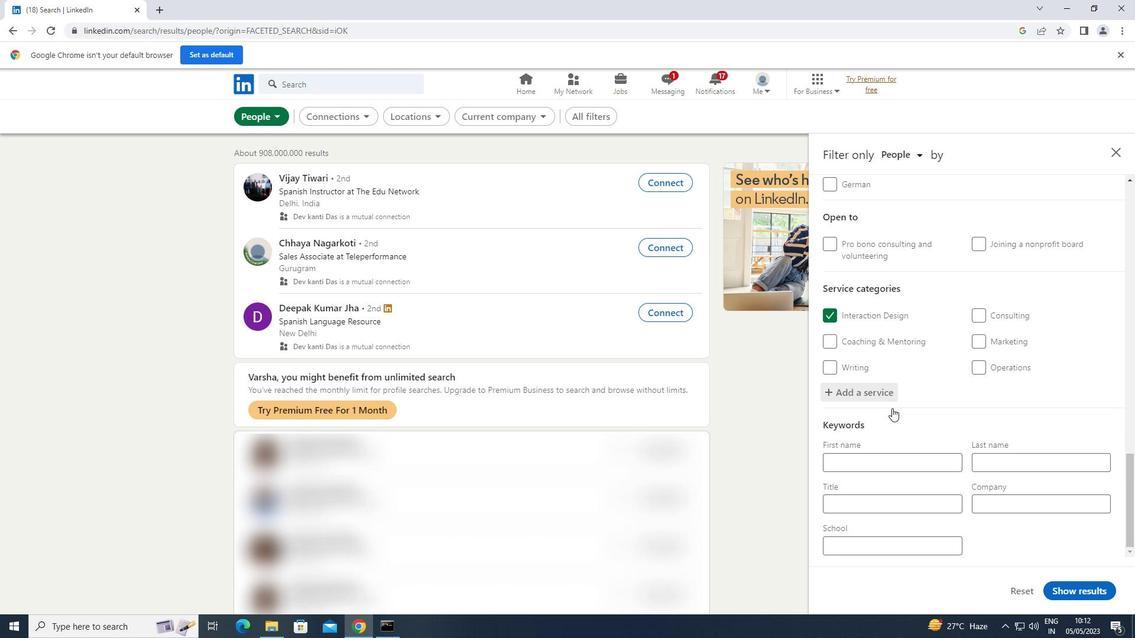 
Action: Mouse scrolled (892, 408) with delta (0, 0)
Screenshot: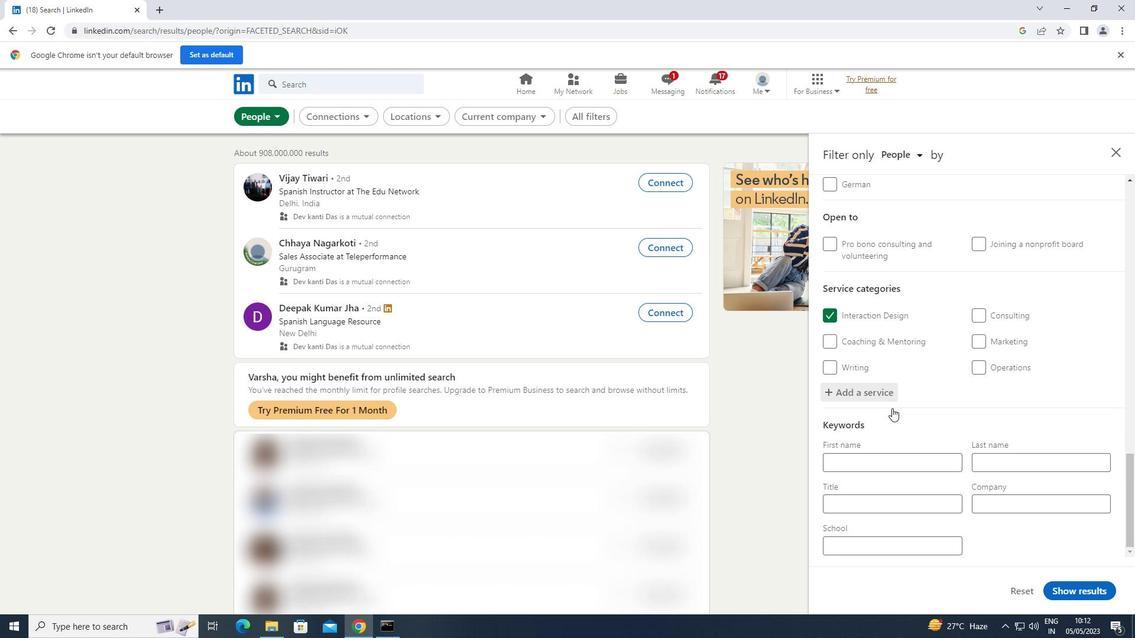 
Action: Mouse scrolled (892, 408) with delta (0, 0)
Screenshot: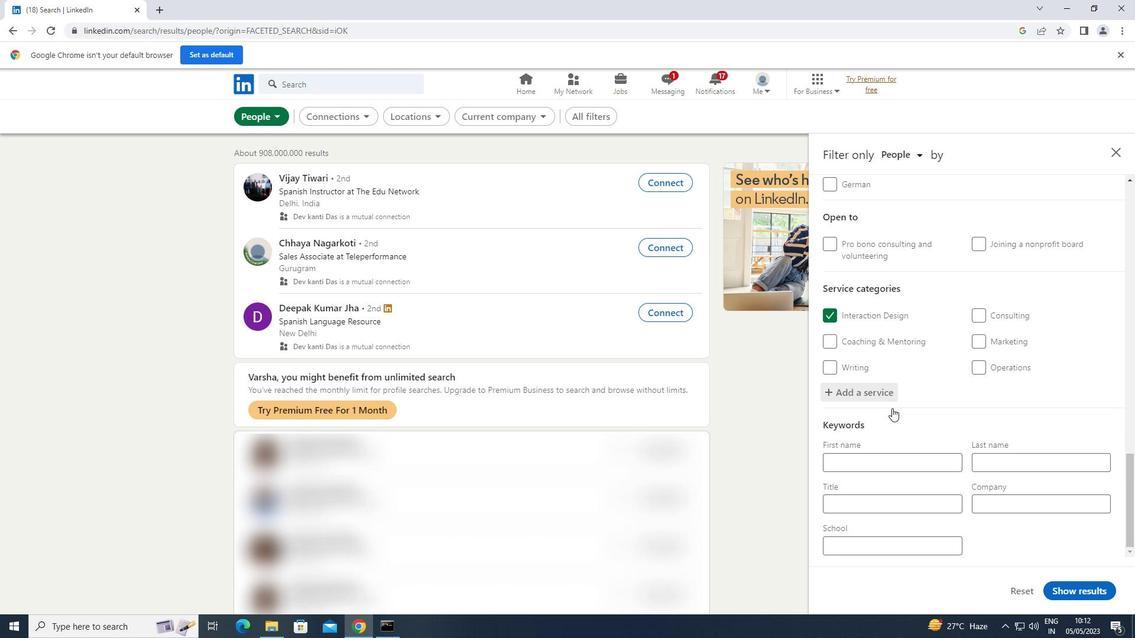 
Action: Mouse scrolled (892, 408) with delta (0, 0)
Screenshot: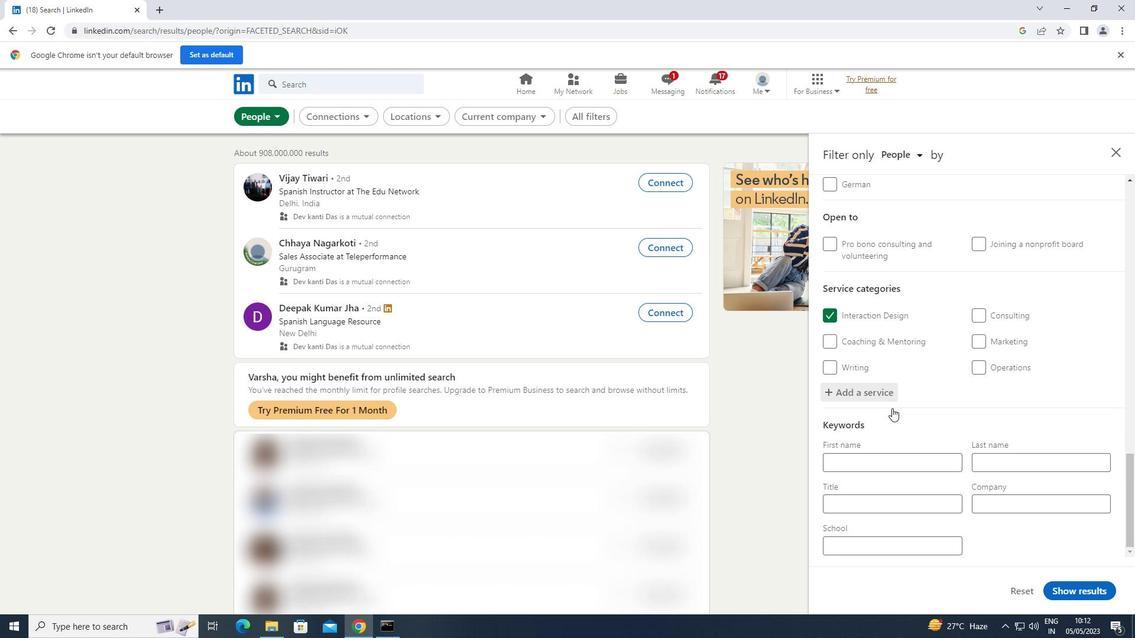 
Action: Mouse scrolled (892, 408) with delta (0, 0)
Screenshot: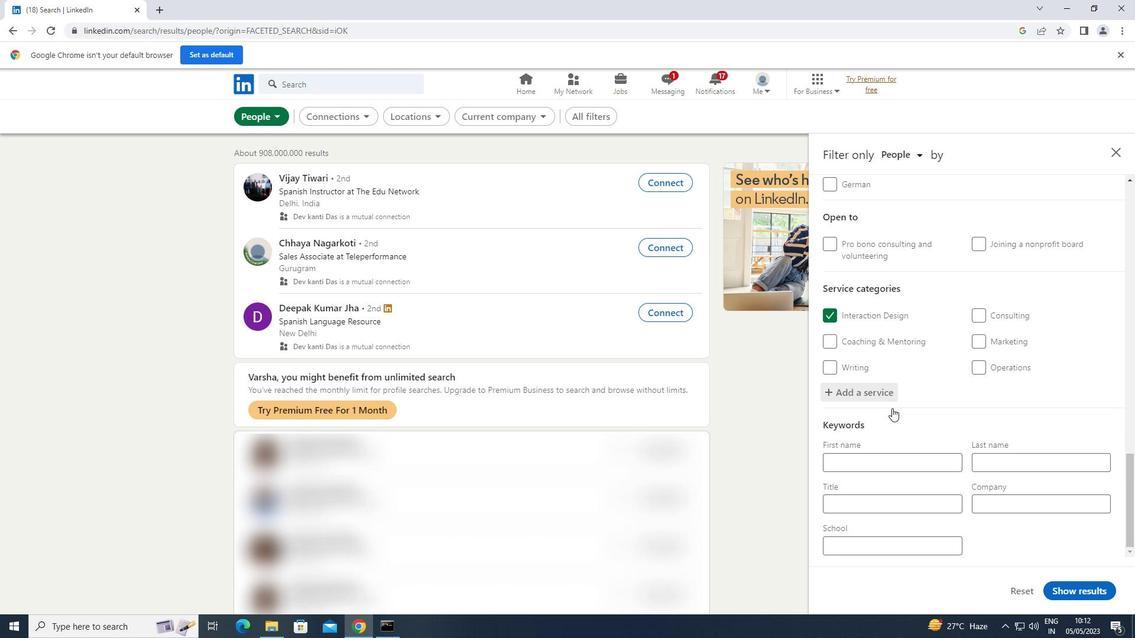 
Action: Mouse moved to (890, 502)
Screenshot: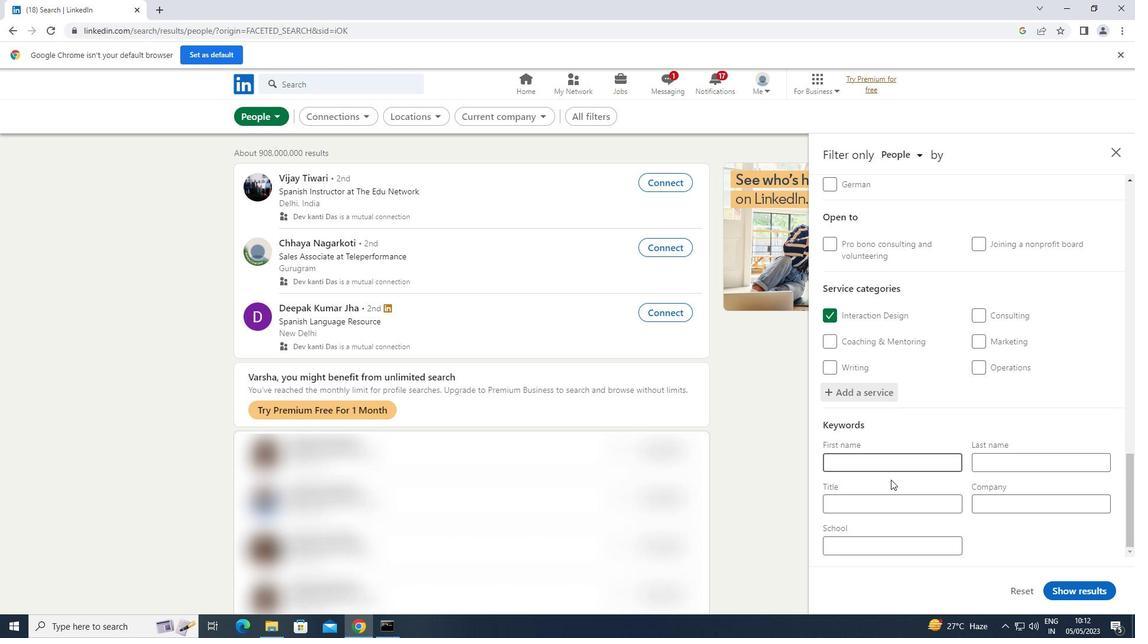 
Action: Mouse pressed left at (890, 502)
Screenshot: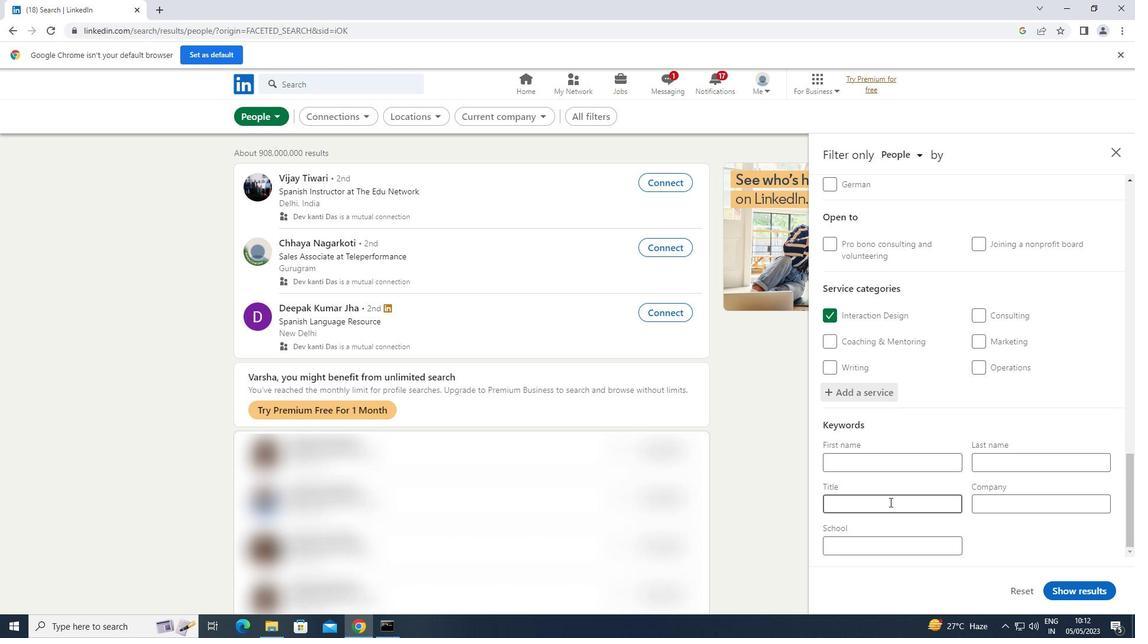 
Action: Key pressed <Key.shift>CRUISE<Key.space><Key.shift>SHIP<Key.space><Key.shift><Key.shift><Key.shift>ATTENDANT
Screenshot: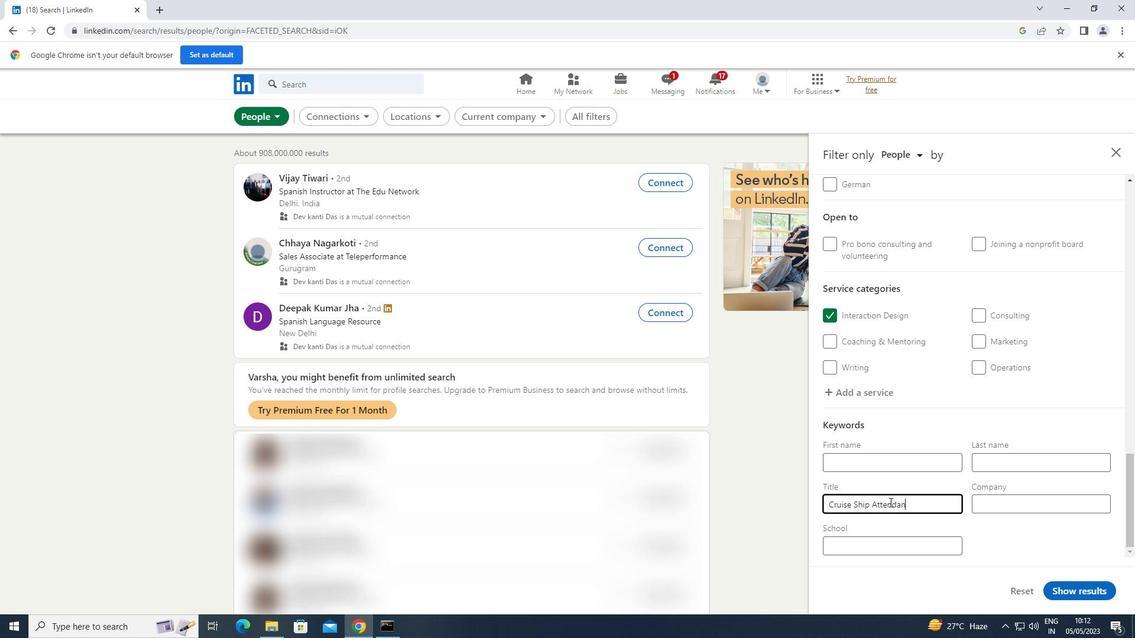 
Action: Mouse moved to (1102, 586)
Screenshot: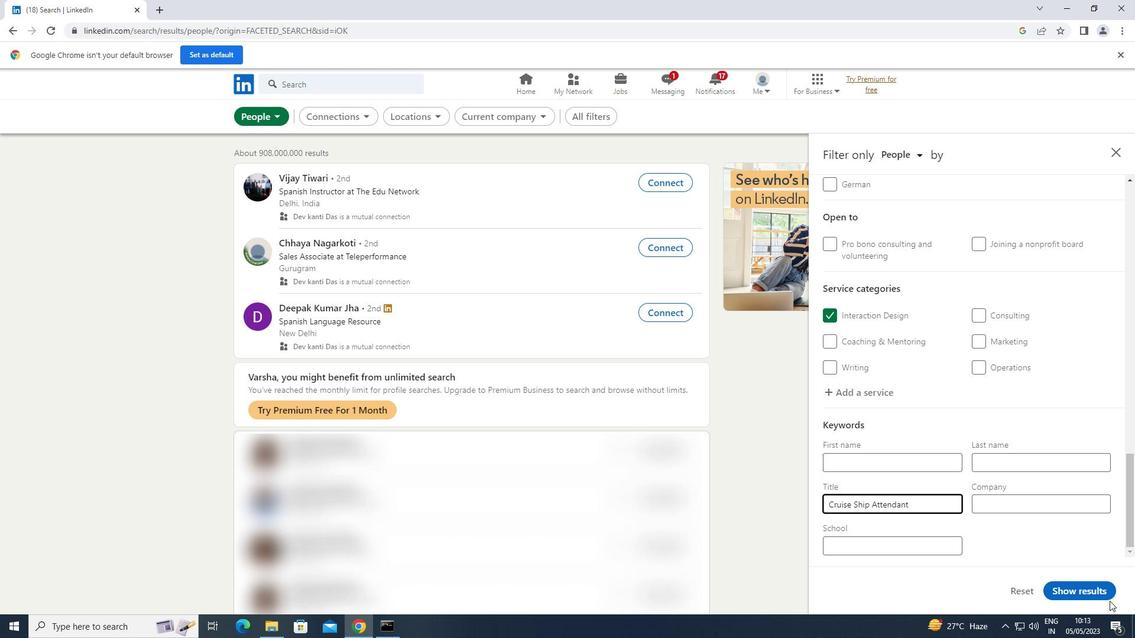 
Action: Mouse pressed left at (1102, 586)
Screenshot: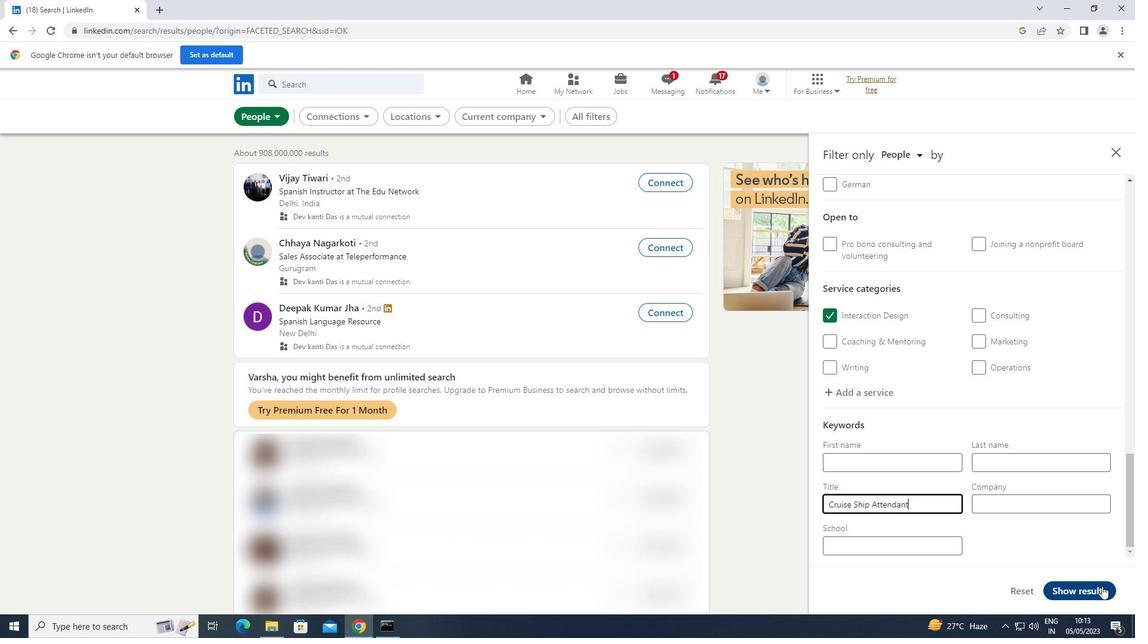 
